 Task: Add Attachment from Google Drive to Card Card0000000059 in Board Board0000000015 in Workspace WS0000000005 in Trello. Add Cover Orange to Card Card0000000059 in Board Board0000000015 in Workspace WS0000000005 in Trello. Add "Add Label …" with "Title" Title0000000059 to Button Button0000000059 to Card Card0000000059 in Board Board0000000015 in Workspace WS0000000005 in Trello. Add Description DS0000000059 to Card Card0000000059 in Board Board0000000015 in Workspace WS0000000005 in Trello. Add Comment CM0000000059 to Card Card0000000059 in Board Board0000000015 in Workspace WS0000000005 in Trello
Action: Mouse moved to (91, 469)
Screenshot: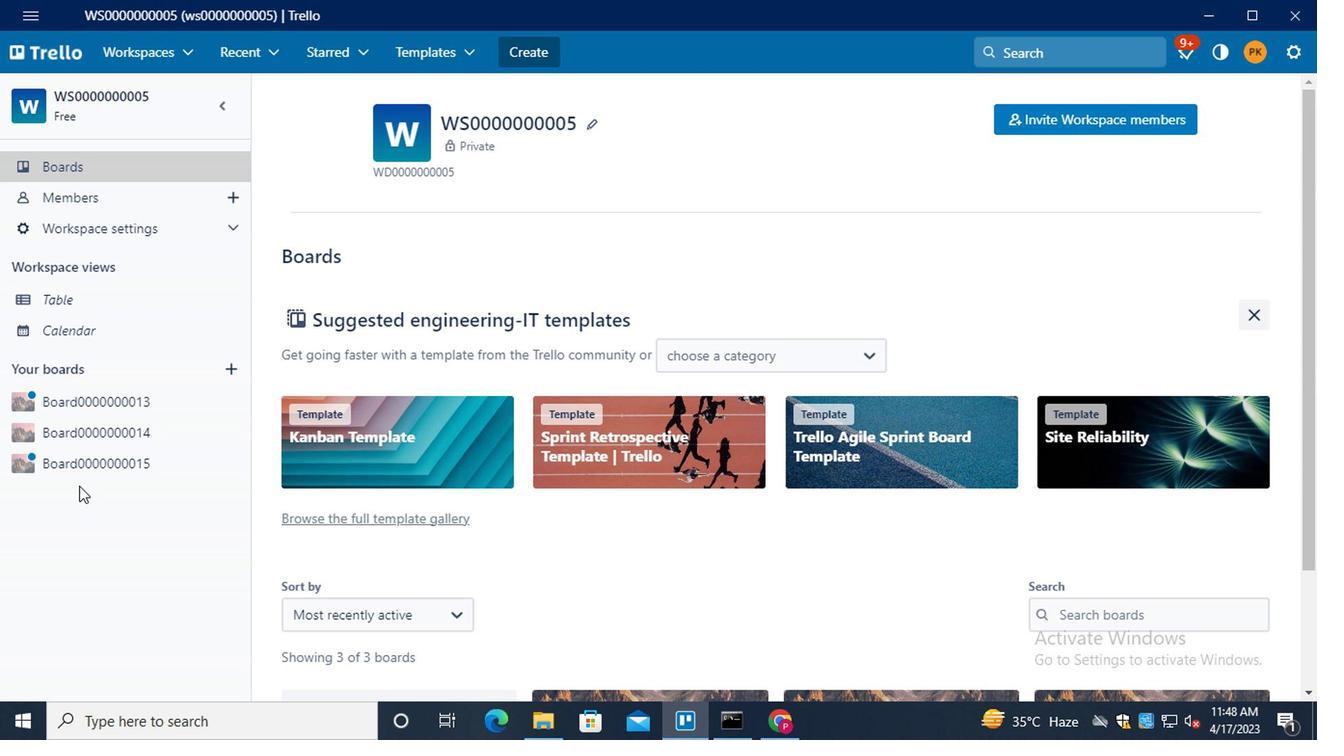 
Action: Mouse pressed left at (91, 469)
Screenshot: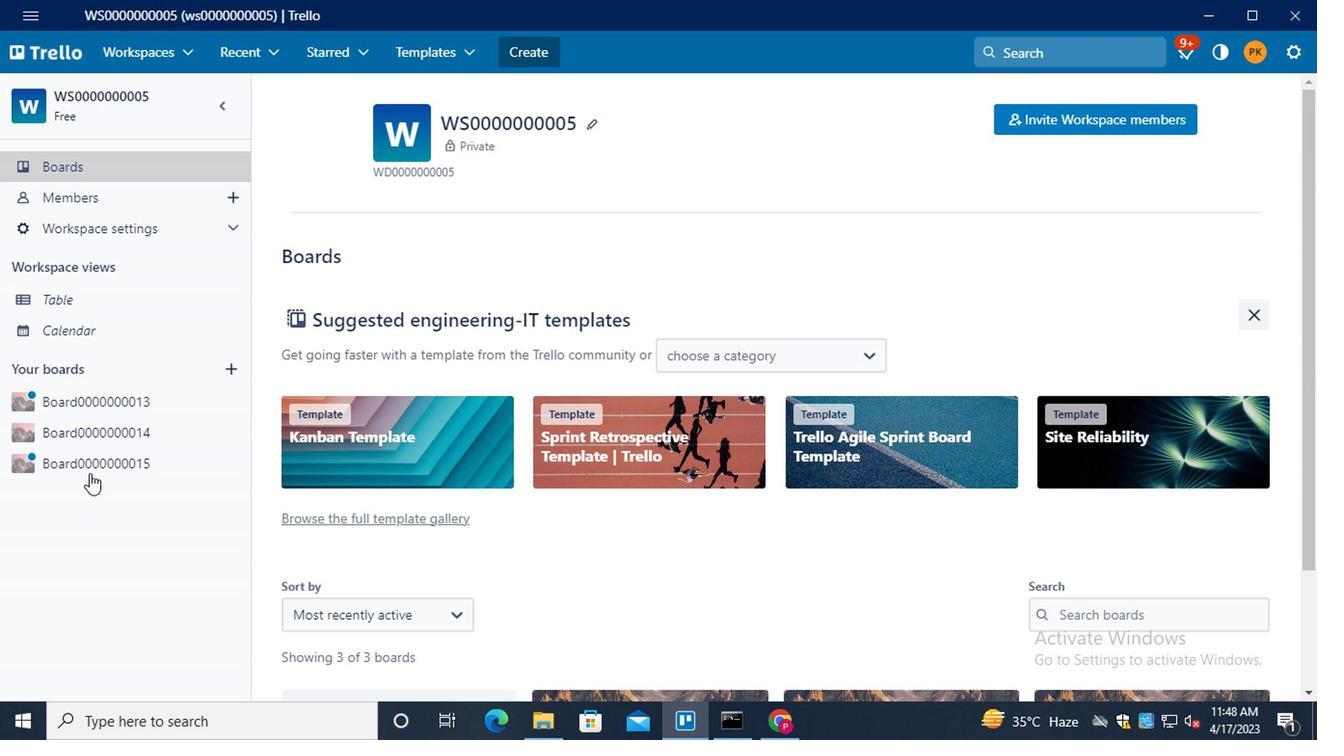 
Action: Mouse moved to (393, 544)
Screenshot: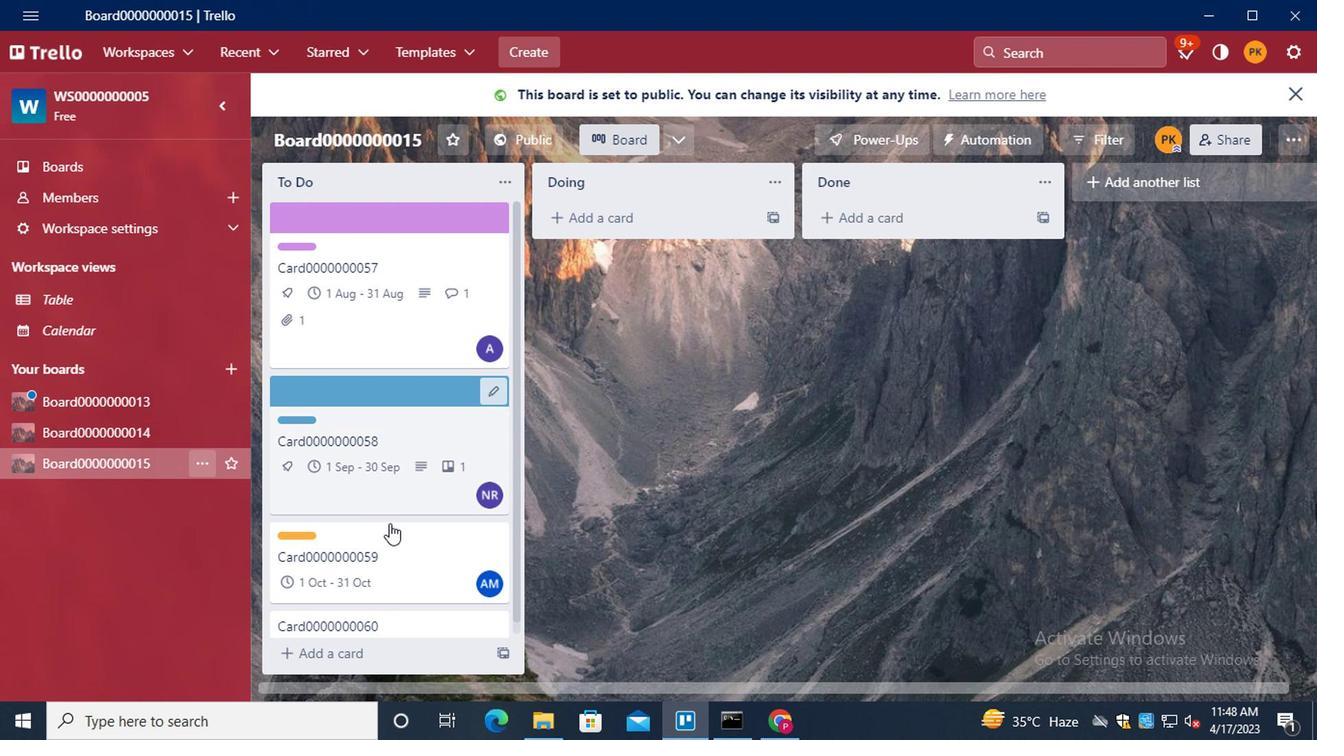 
Action: Mouse pressed left at (393, 544)
Screenshot: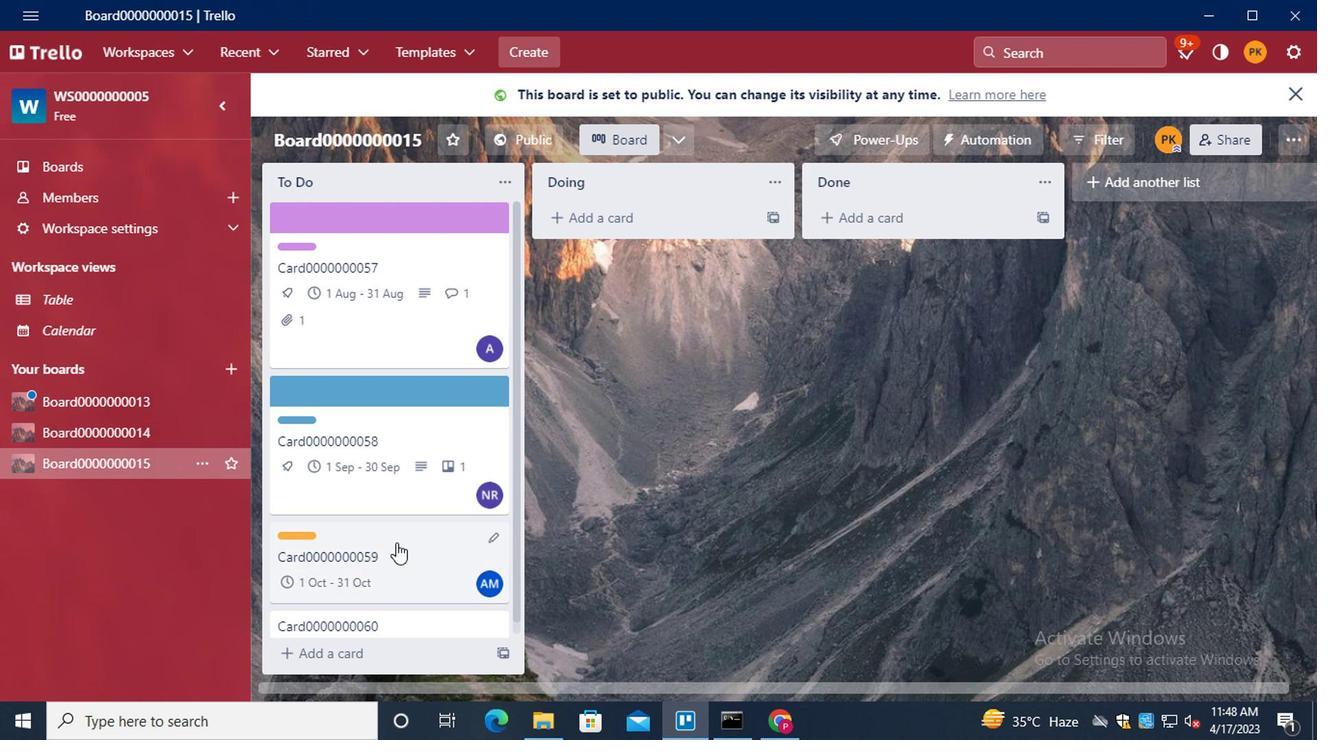 
Action: Mouse moved to (886, 327)
Screenshot: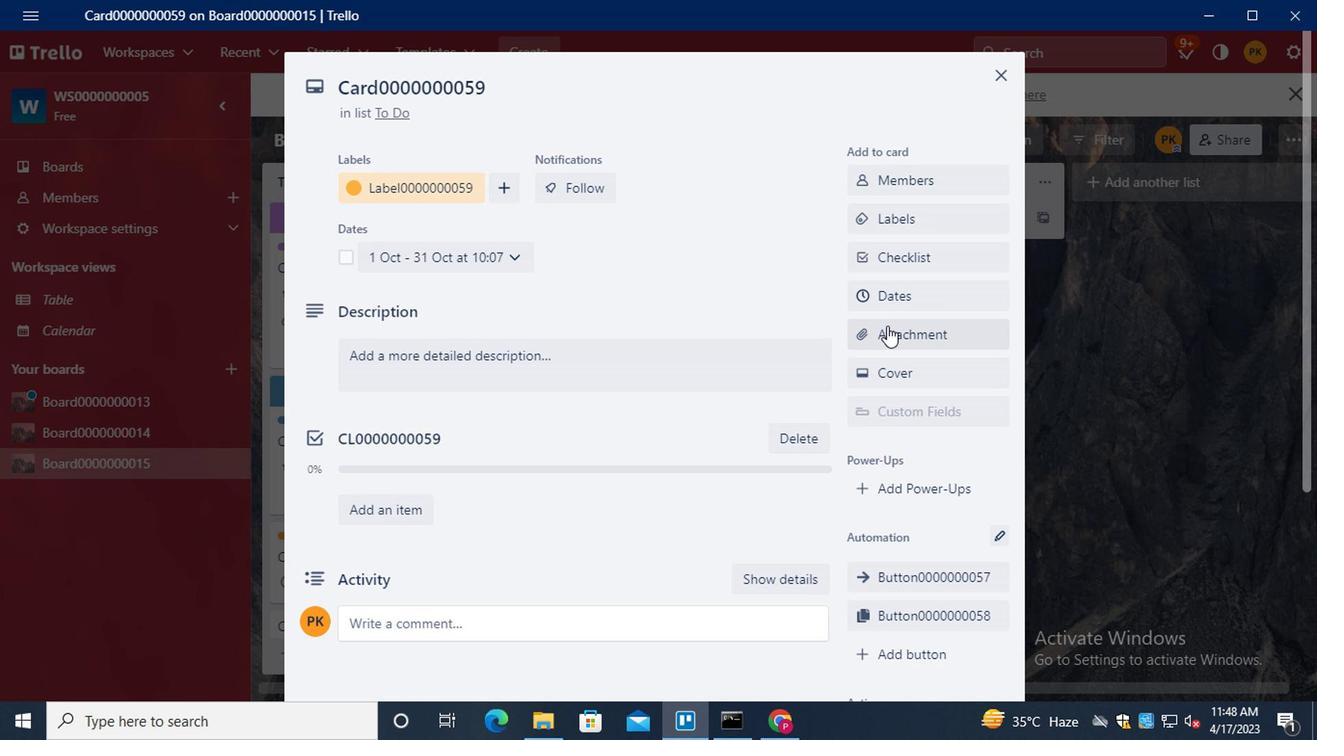 
Action: Mouse pressed left at (886, 327)
Screenshot: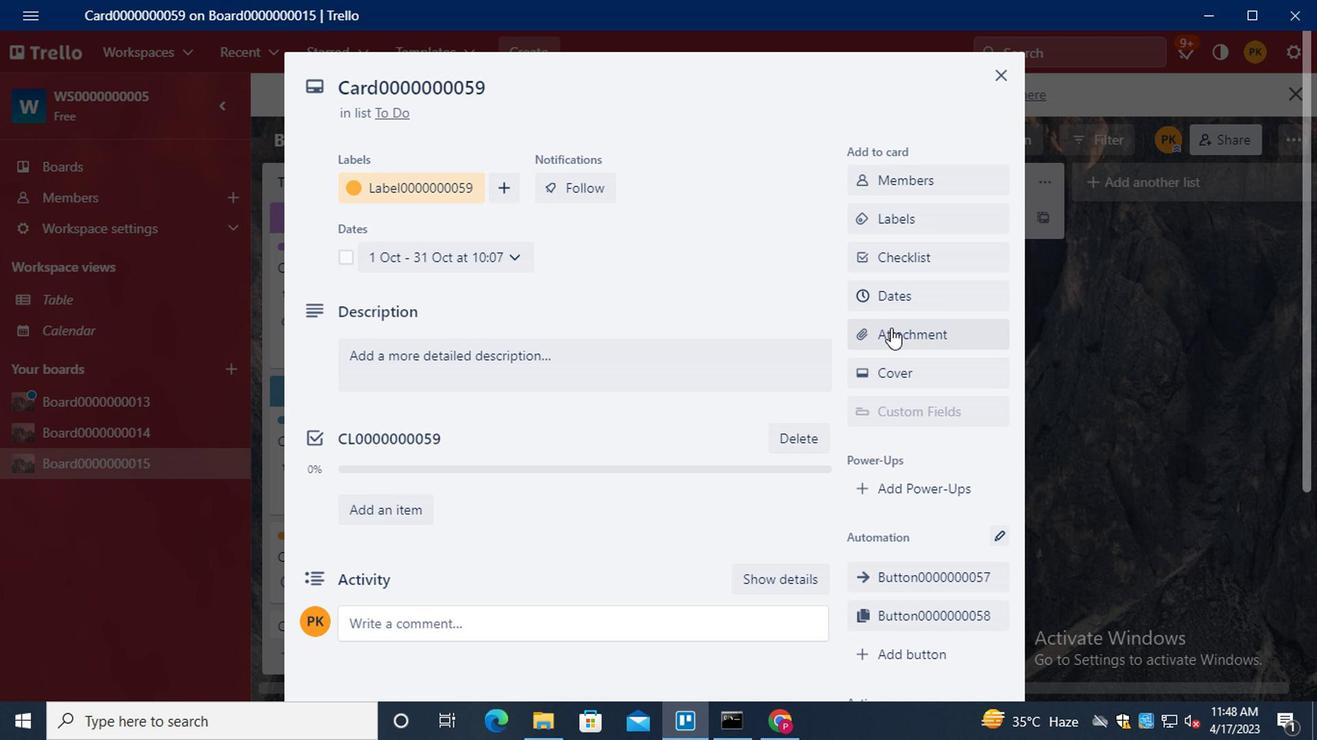 
Action: Mouse moved to (910, 227)
Screenshot: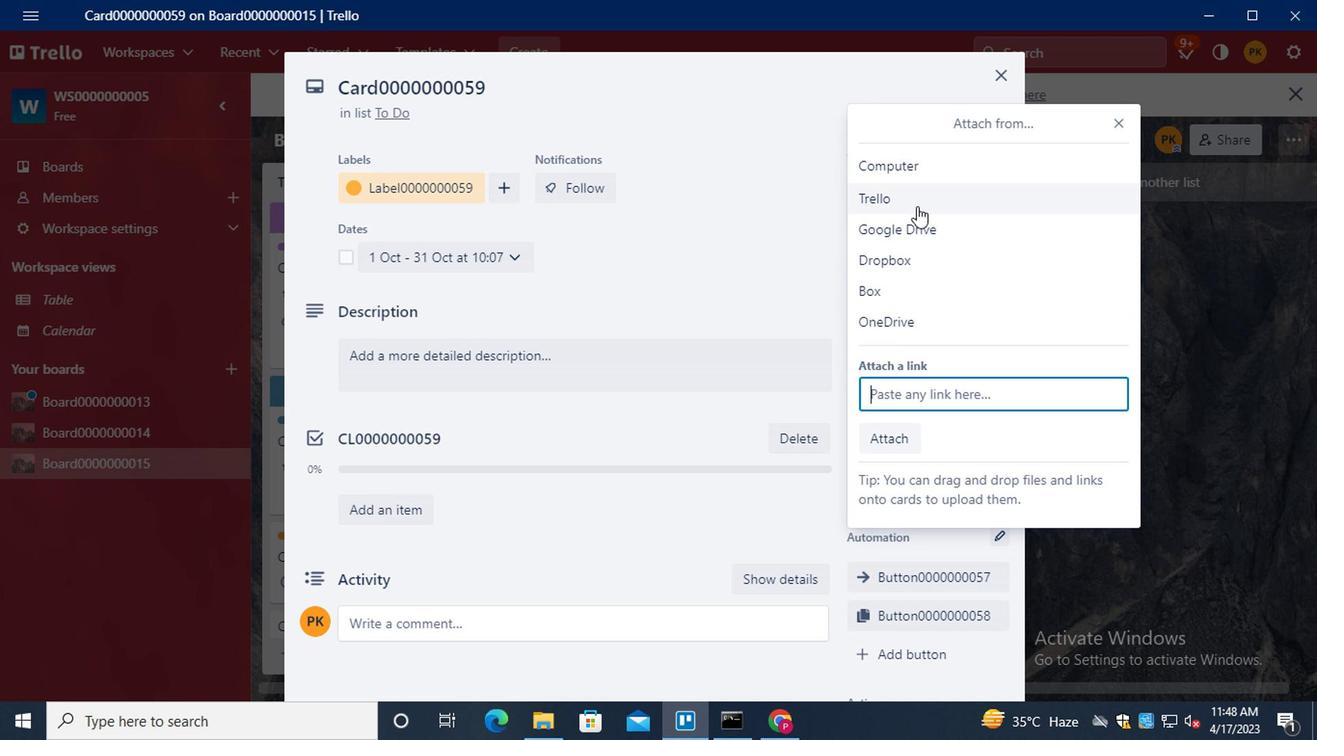 
Action: Mouse pressed left at (910, 227)
Screenshot: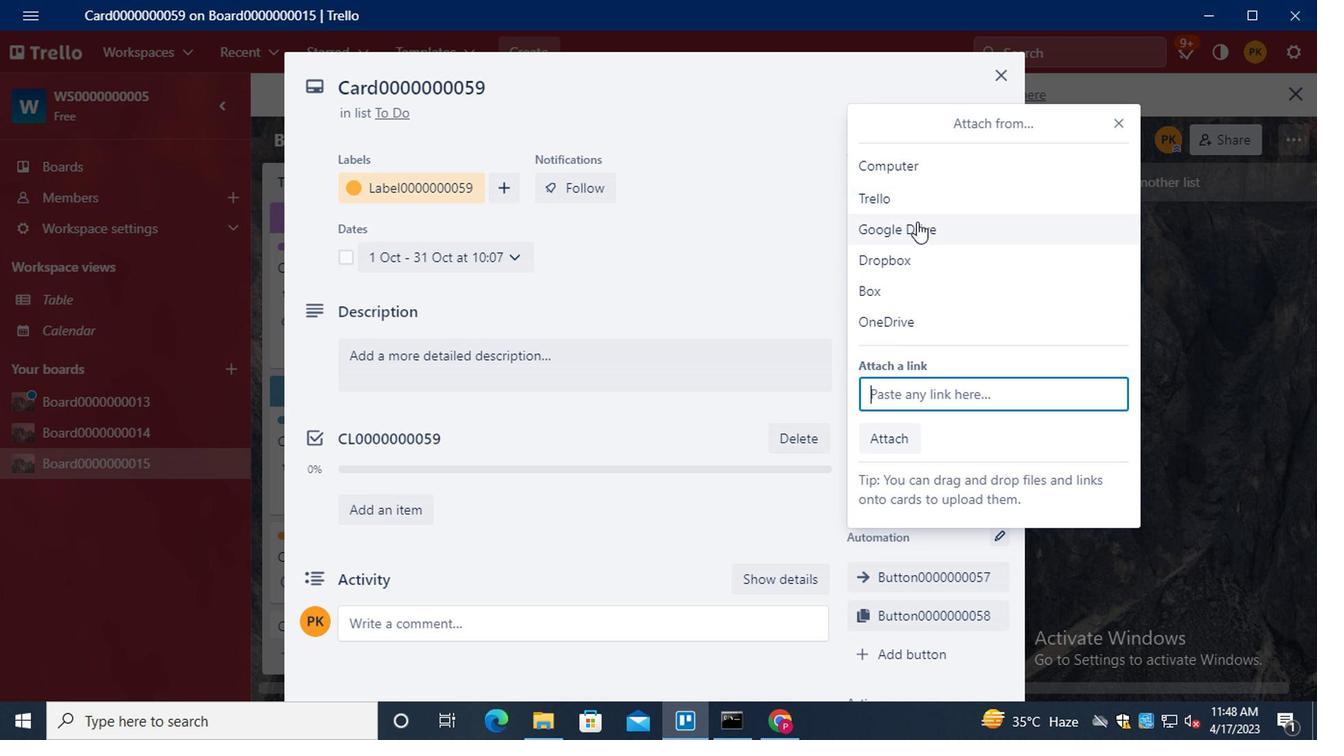 
Action: Mouse moved to (920, 395)
Screenshot: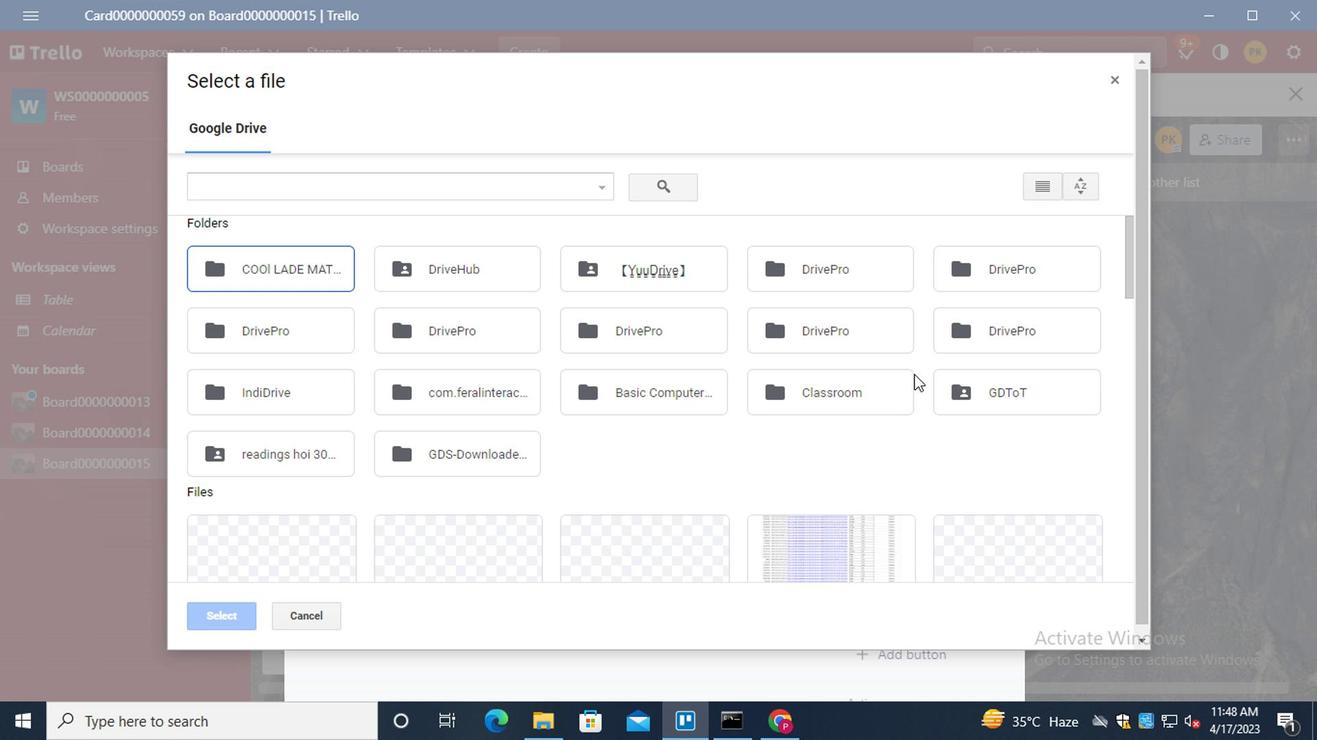 
Action: Mouse scrolled (920, 395) with delta (0, 0)
Screenshot: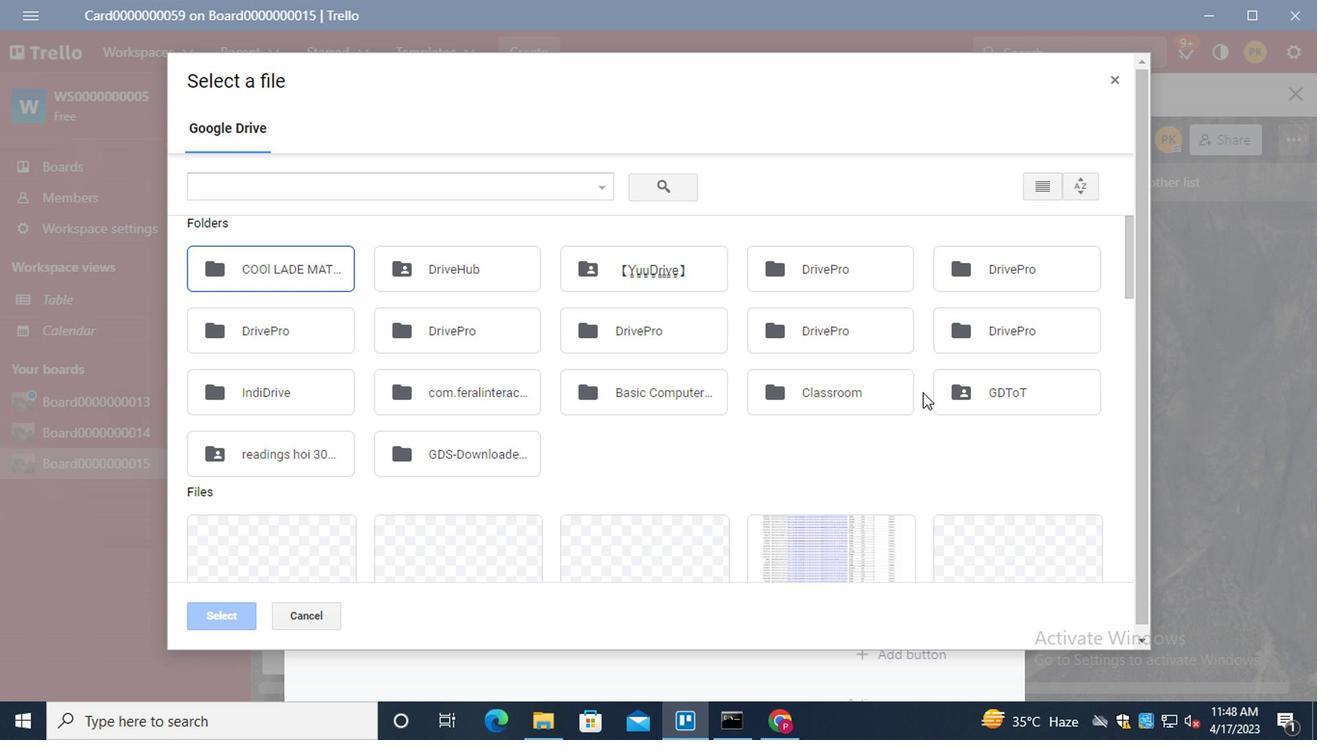 
Action: Mouse scrolled (920, 395) with delta (0, 0)
Screenshot: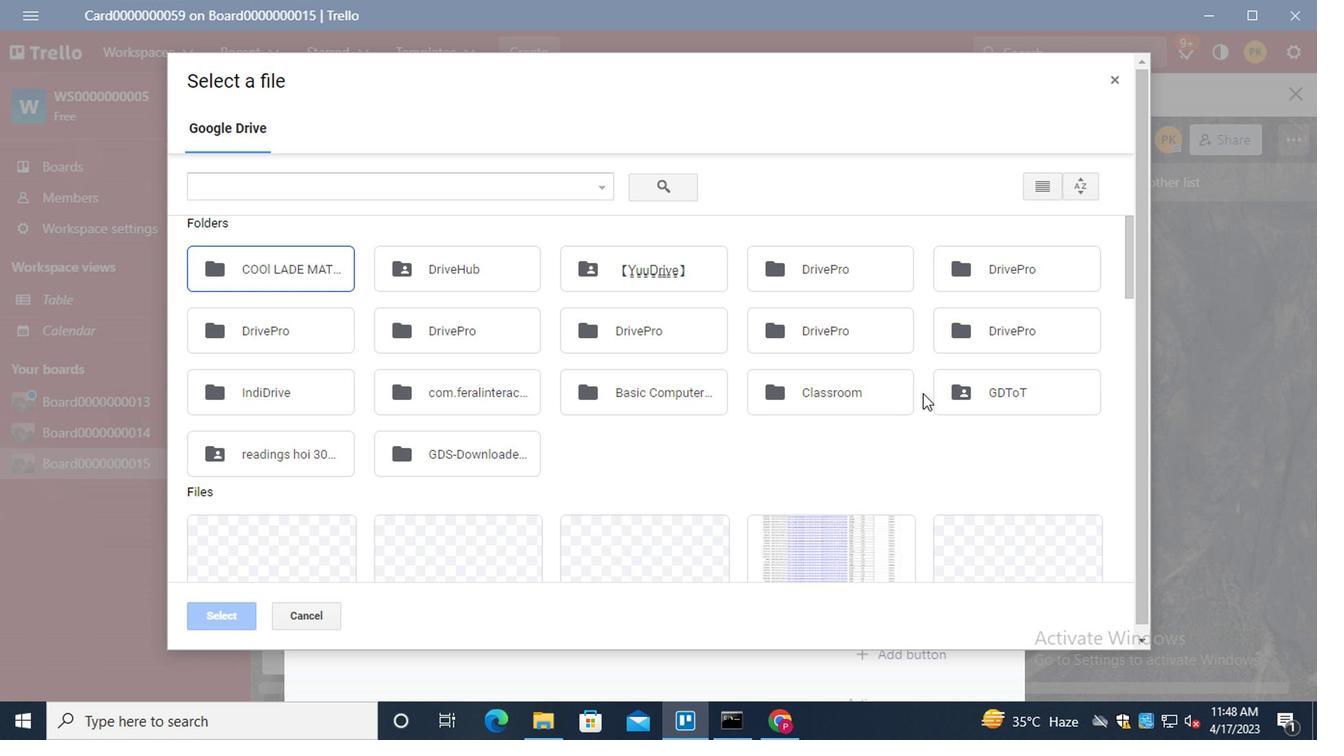 
Action: Mouse moved to (920, 397)
Screenshot: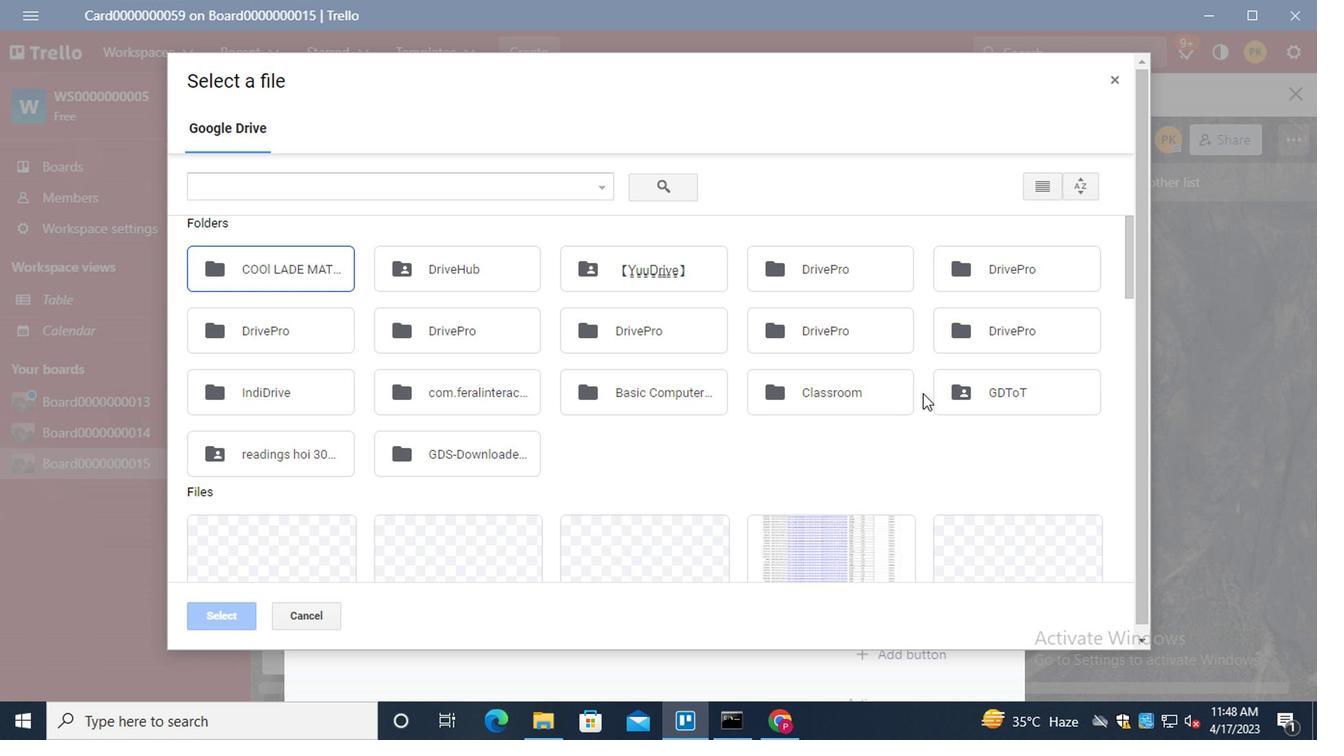 
Action: Mouse scrolled (920, 397) with delta (0, 0)
Screenshot: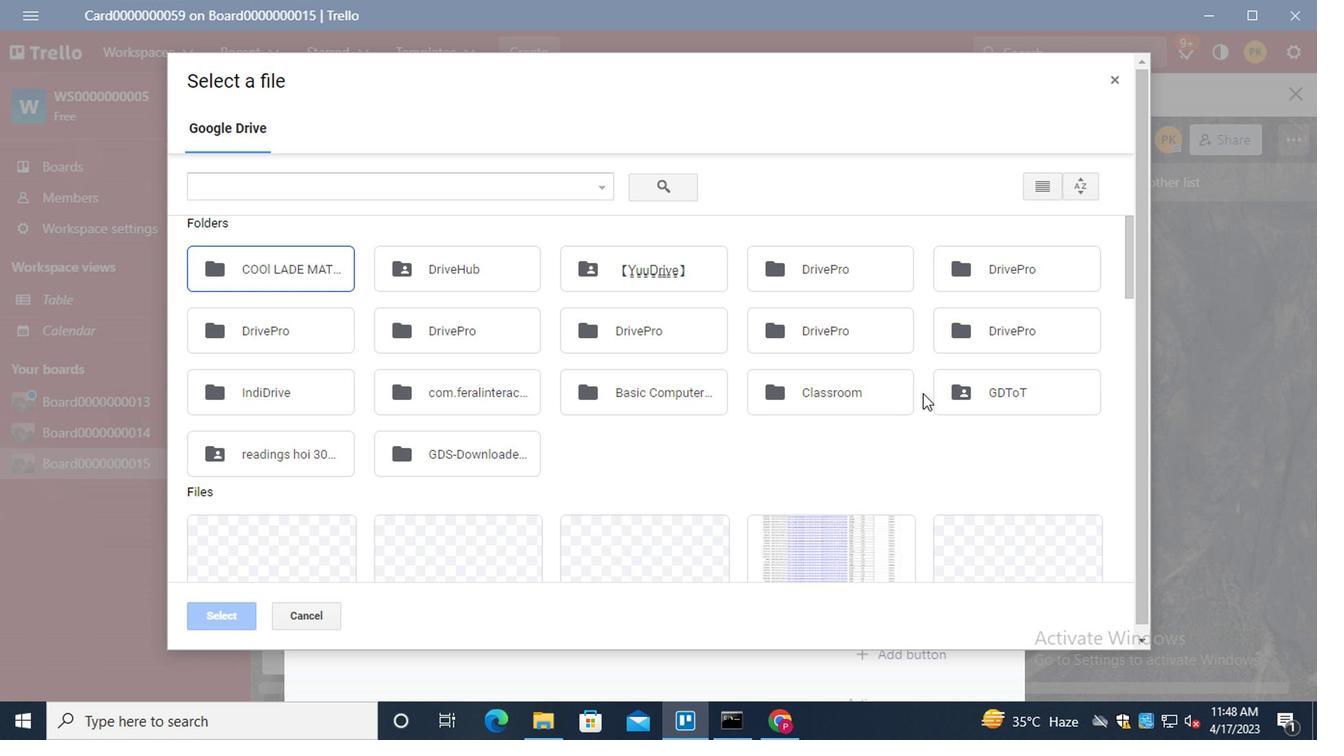 
Action: Mouse moved to (922, 400)
Screenshot: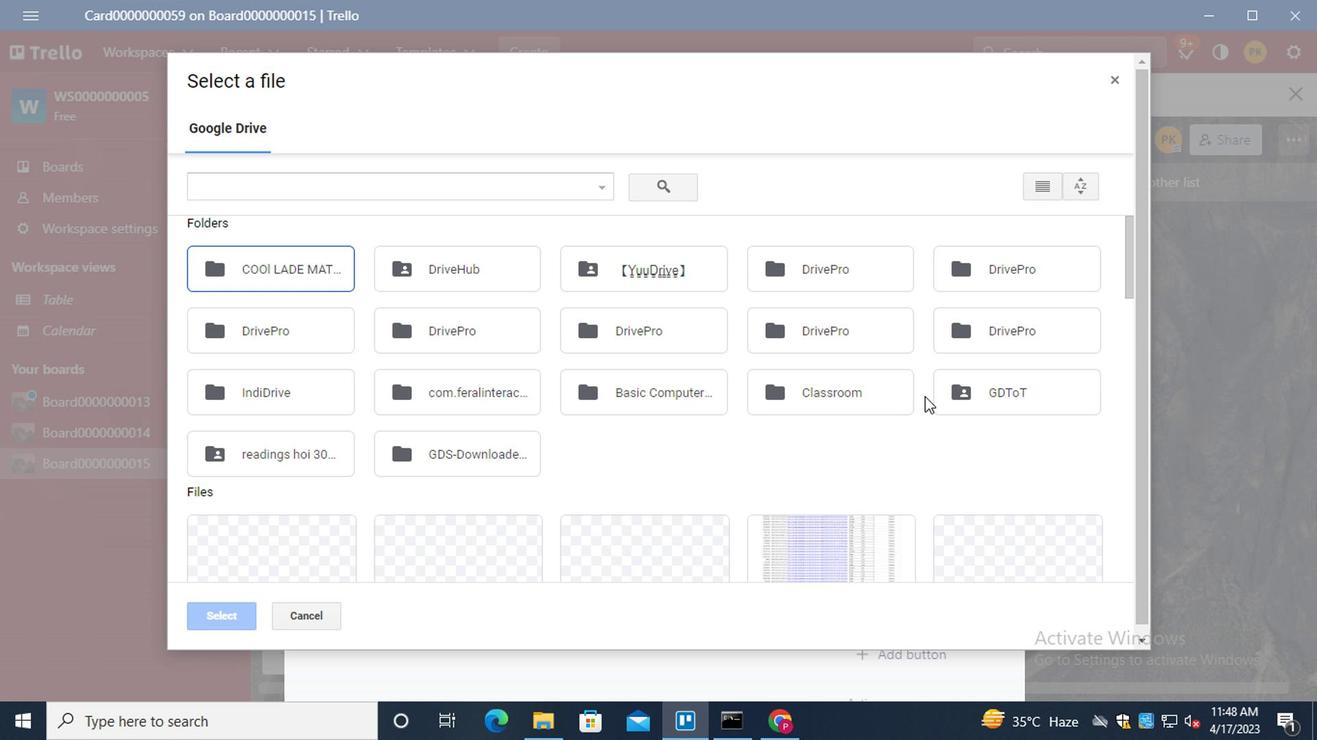 
Action: Mouse scrolled (922, 399) with delta (0, 0)
Screenshot: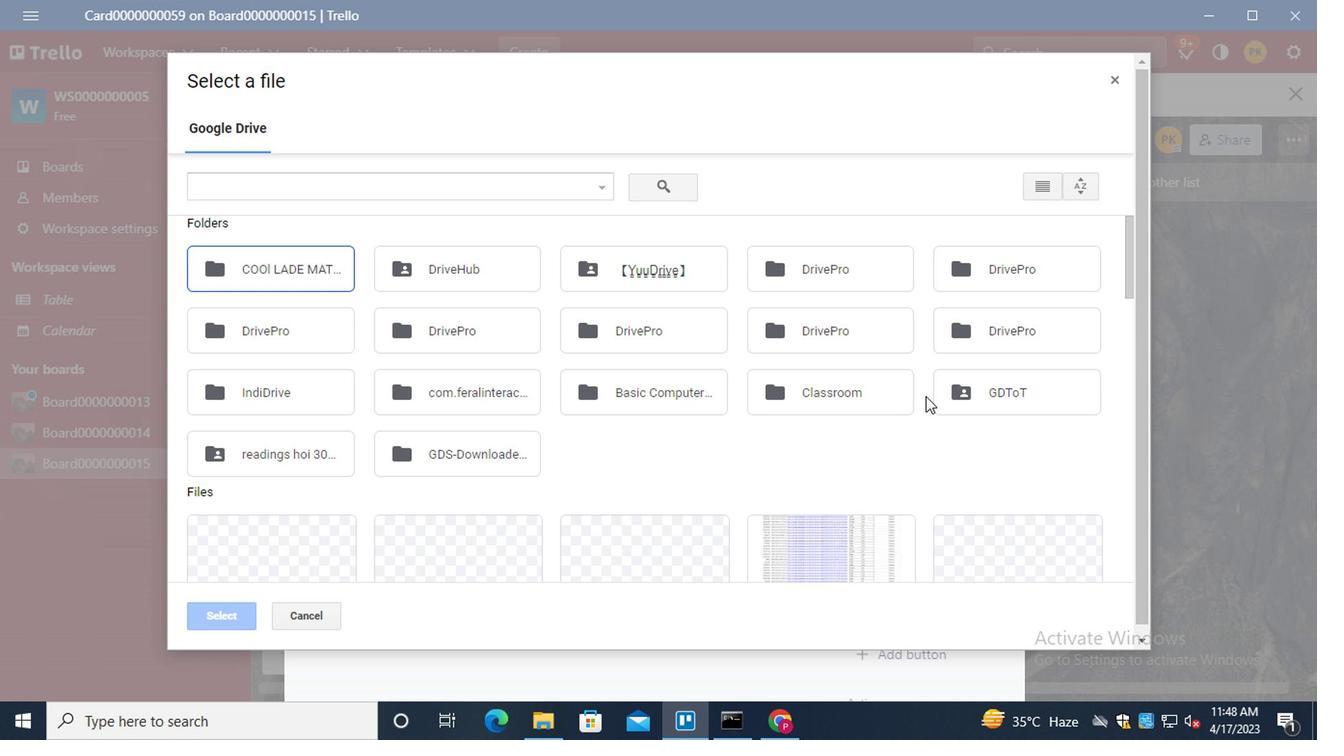 
Action: Mouse moved to (1041, 429)
Screenshot: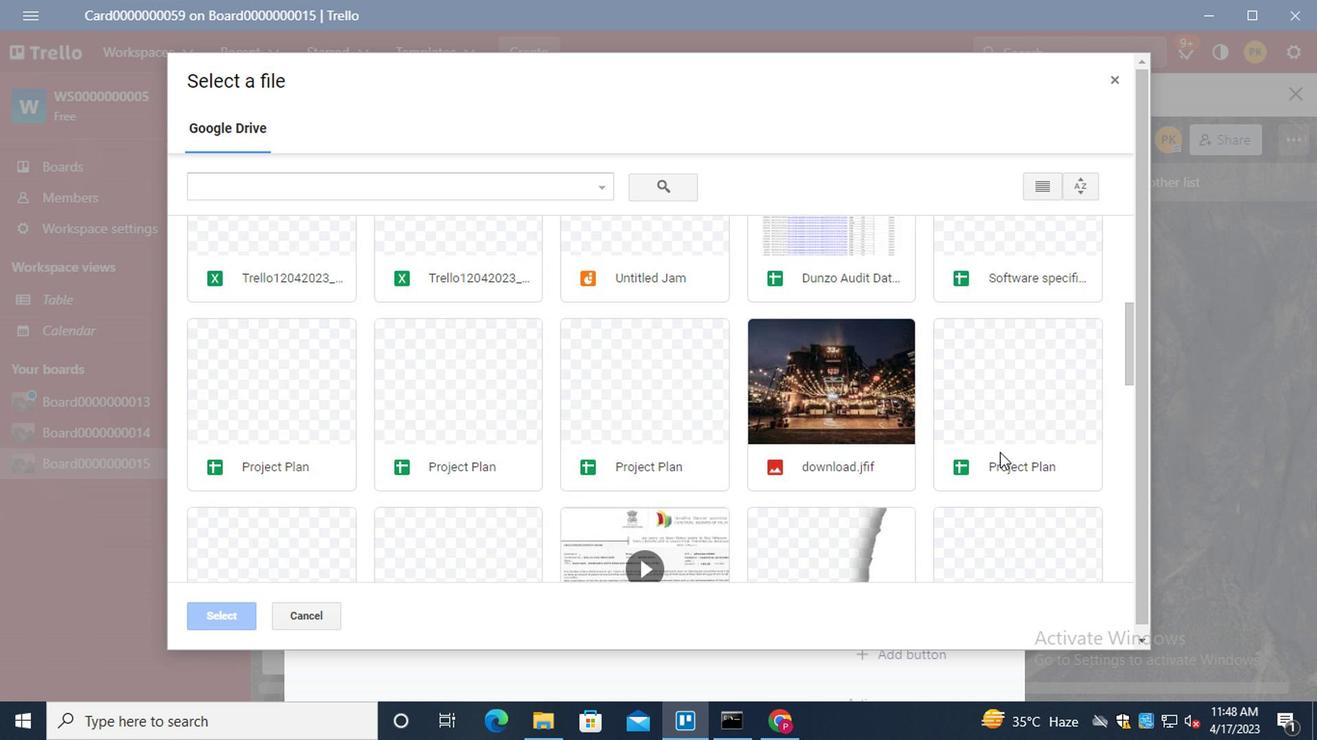 
Action: Mouse pressed left at (1041, 429)
Screenshot: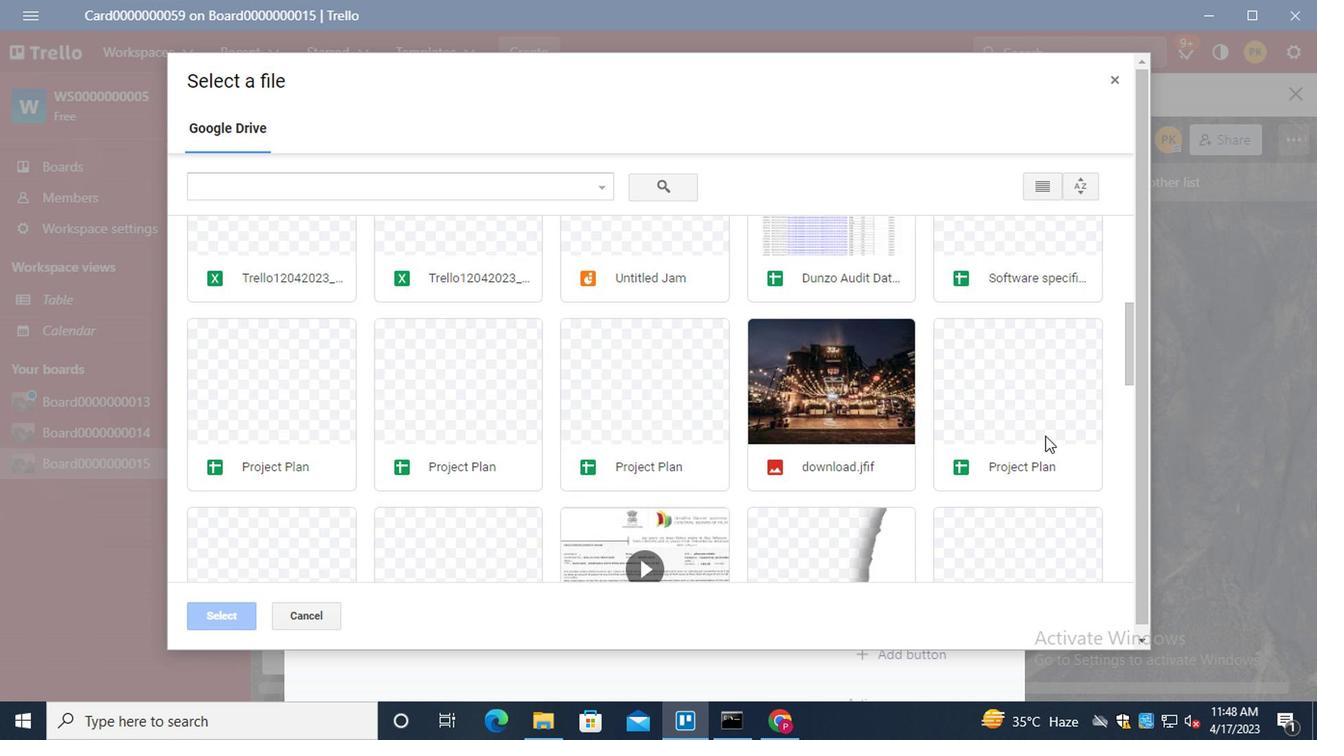 
Action: Mouse moved to (238, 613)
Screenshot: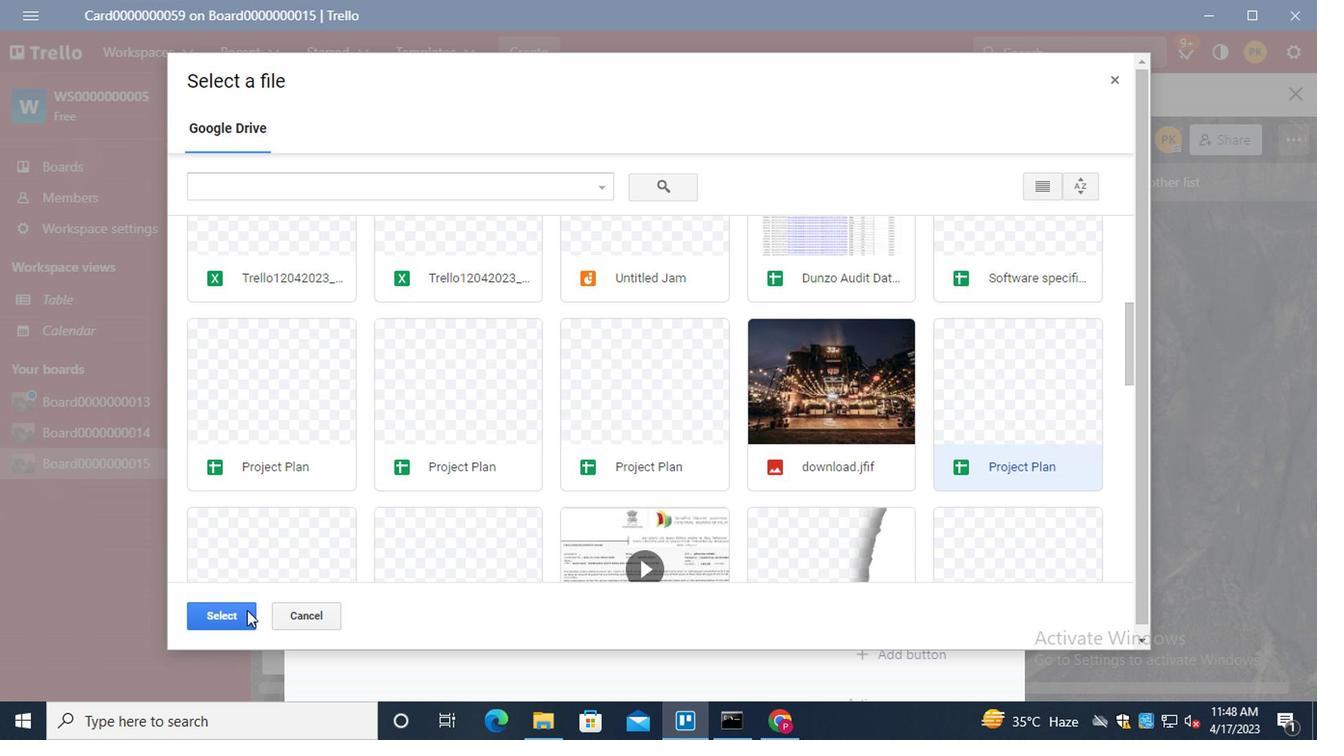 
Action: Mouse pressed left at (238, 613)
Screenshot: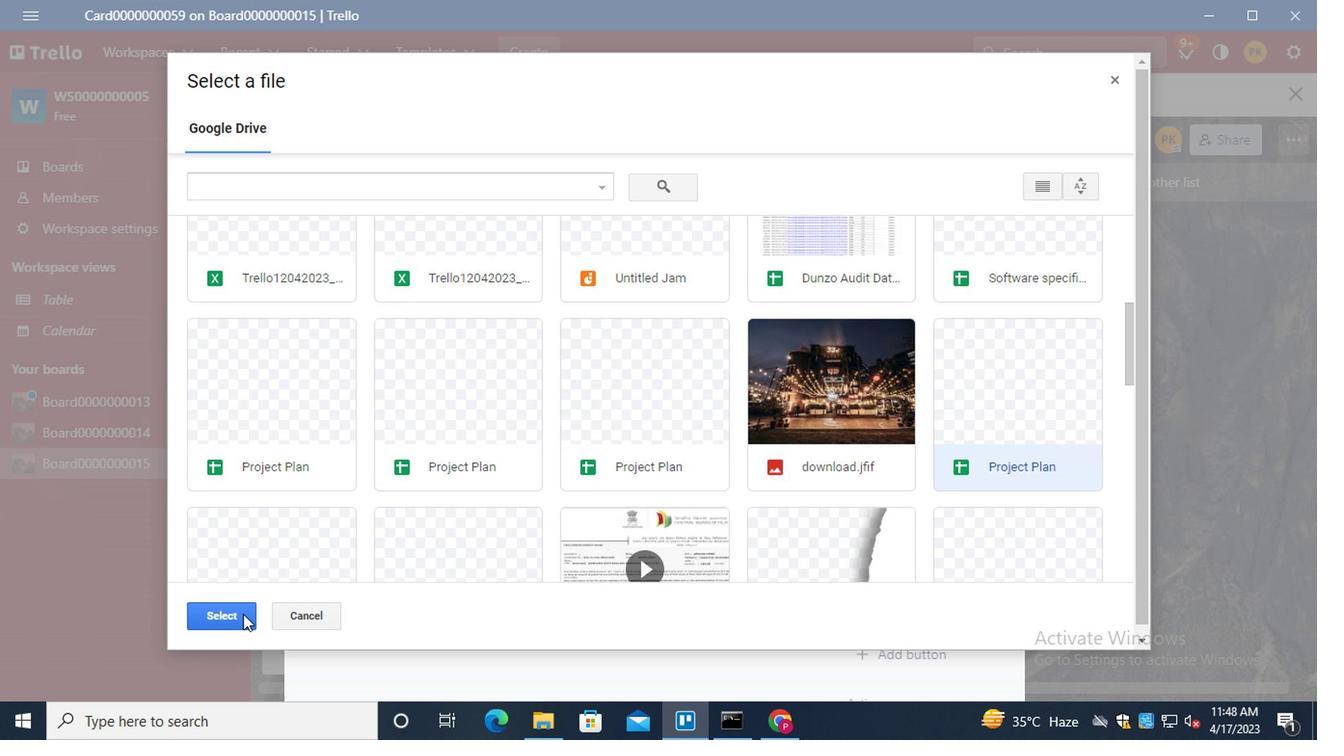 
Action: Mouse moved to (877, 380)
Screenshot: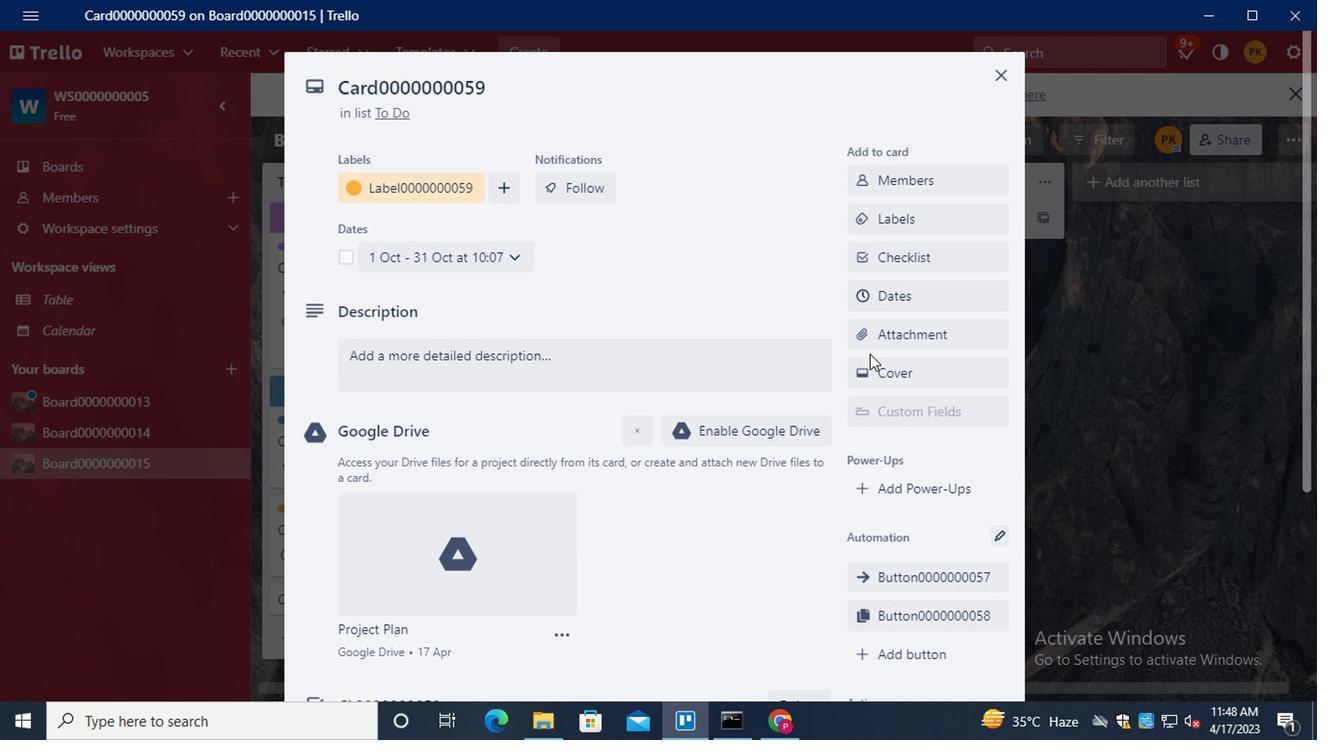 
Action: Mouse pressed left at (877, 380)
Screenshot: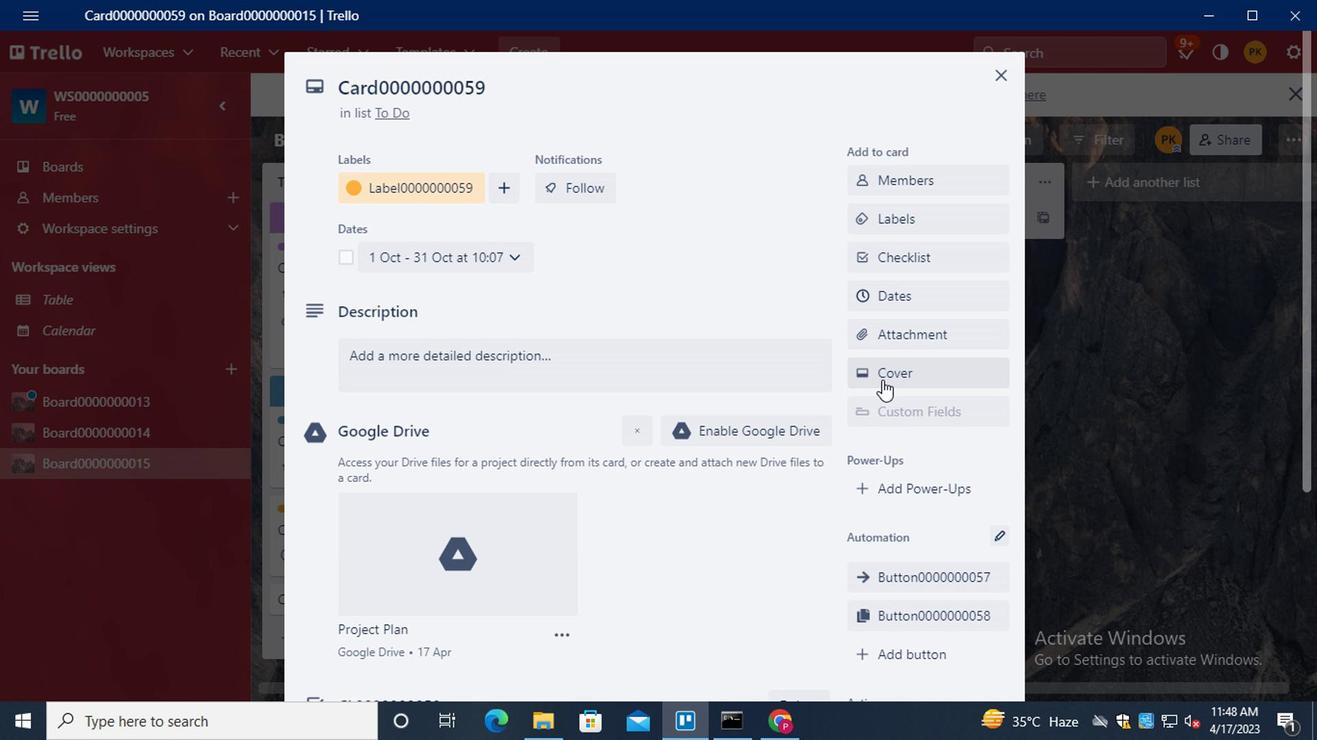 
Action: Mouse moved to (996, 313)
Screenshot: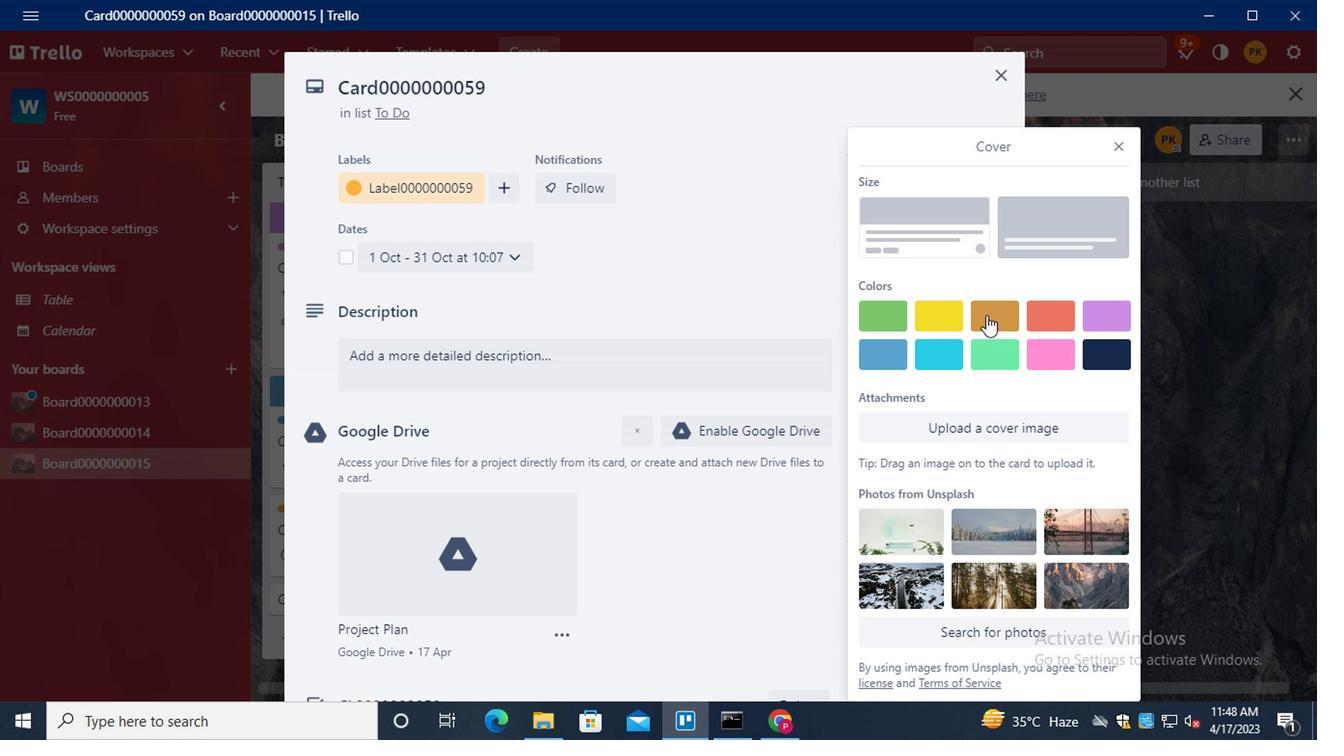 
Action: Mouse pressed left at (996, 313)
Screenshot: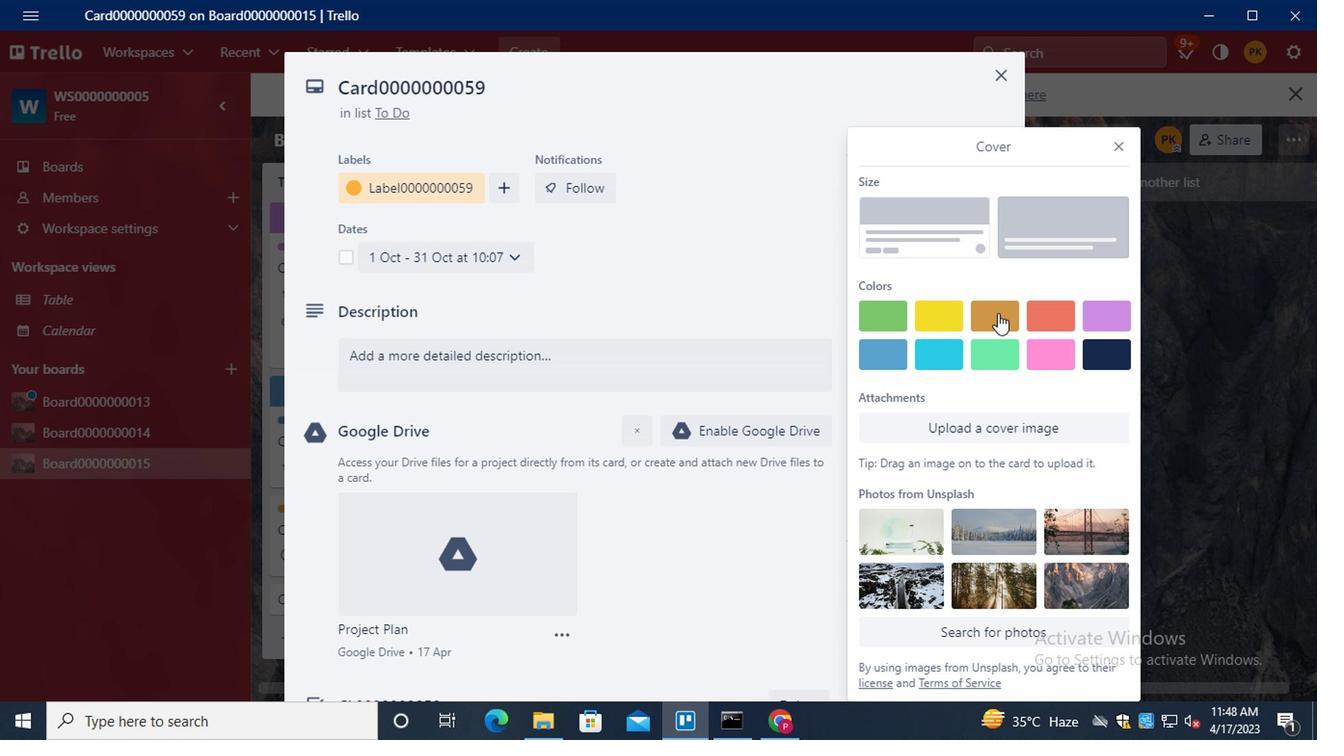 
Action: Mouse moved to (1113, 116)
Screenshot: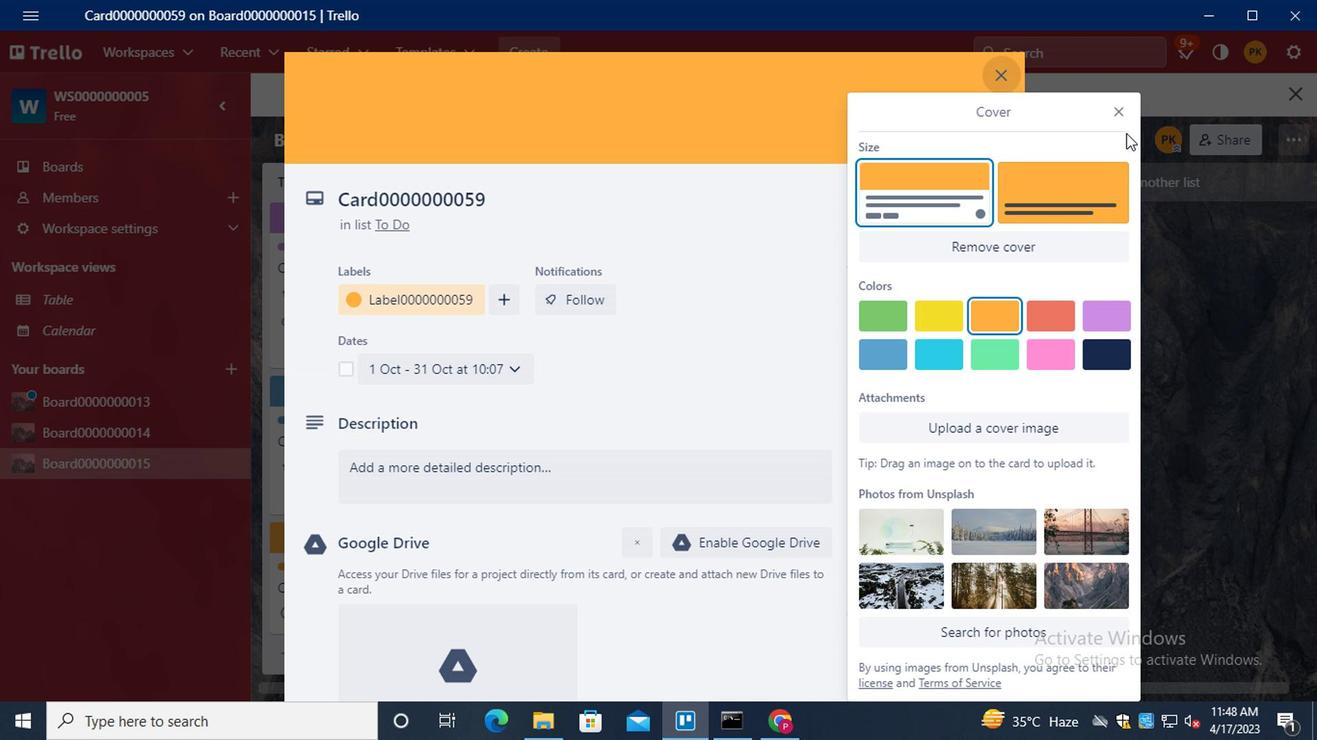 
Action: Mouse pressed left at (1113, 116)
Screenshot: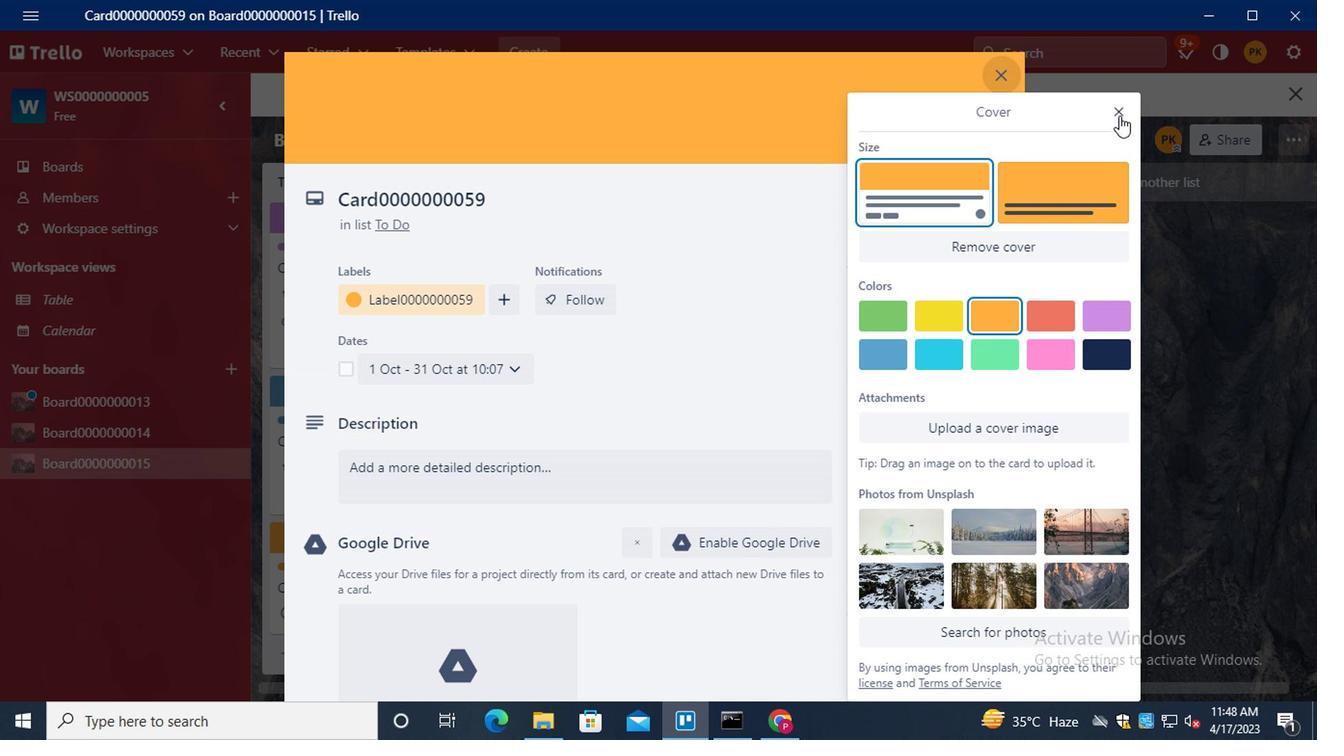 
Action: Mouse moved to (915, 409)
Screenshot: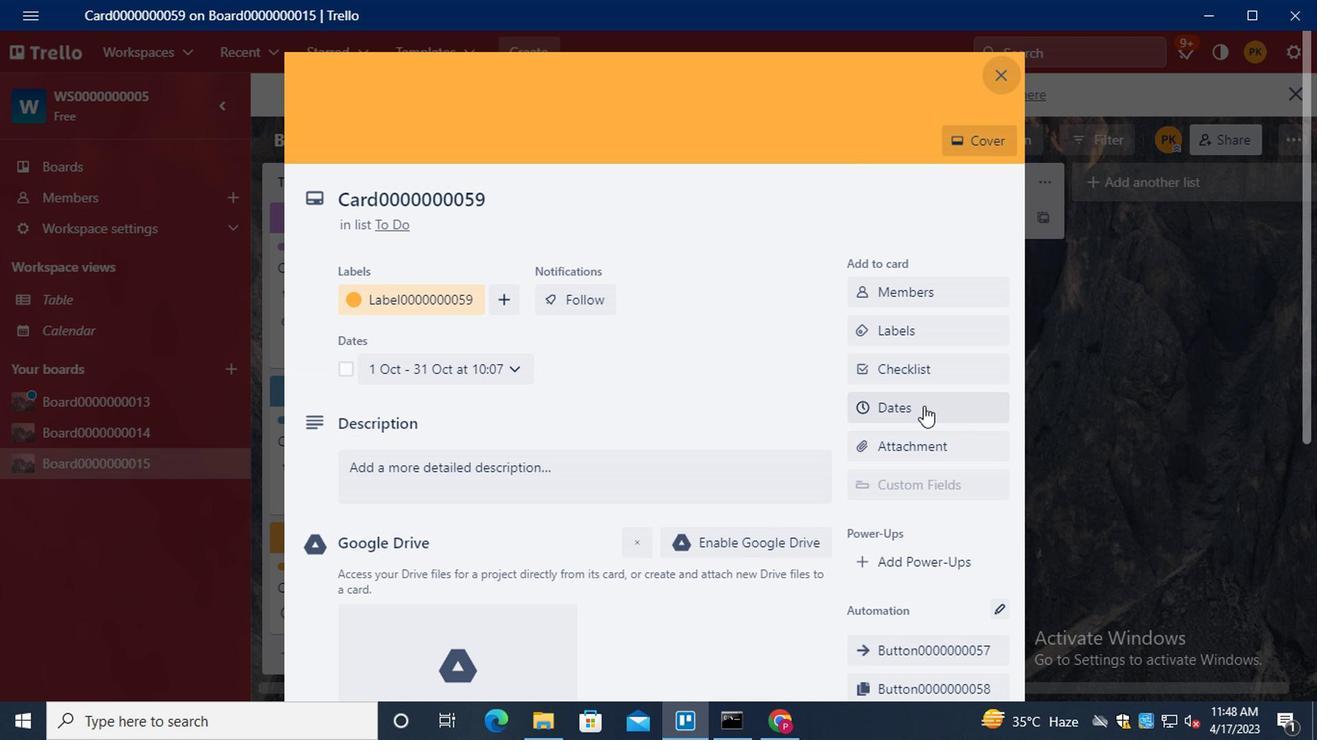 
Action: Mouse scrolled (915, 408) with delta (0, 0)
Screenshot: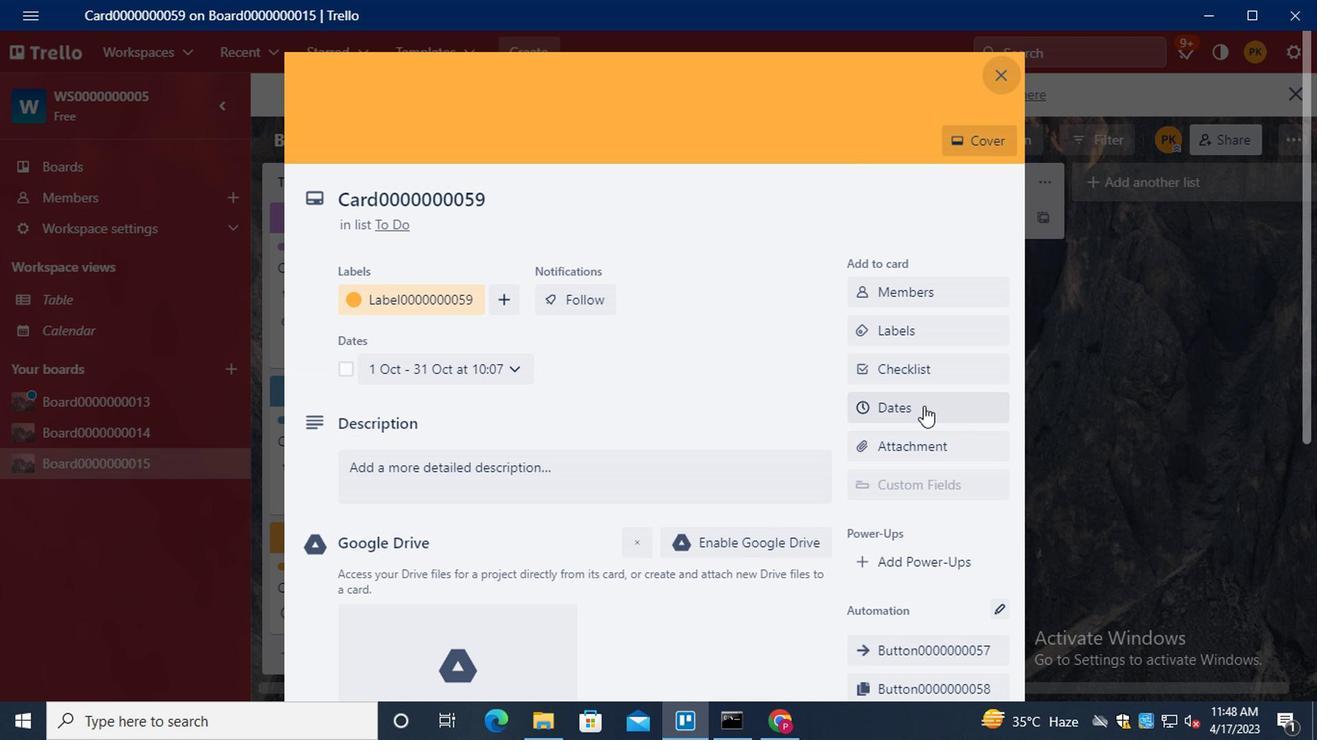 
Action: Mouse moved to (912, 413)
Screenshot: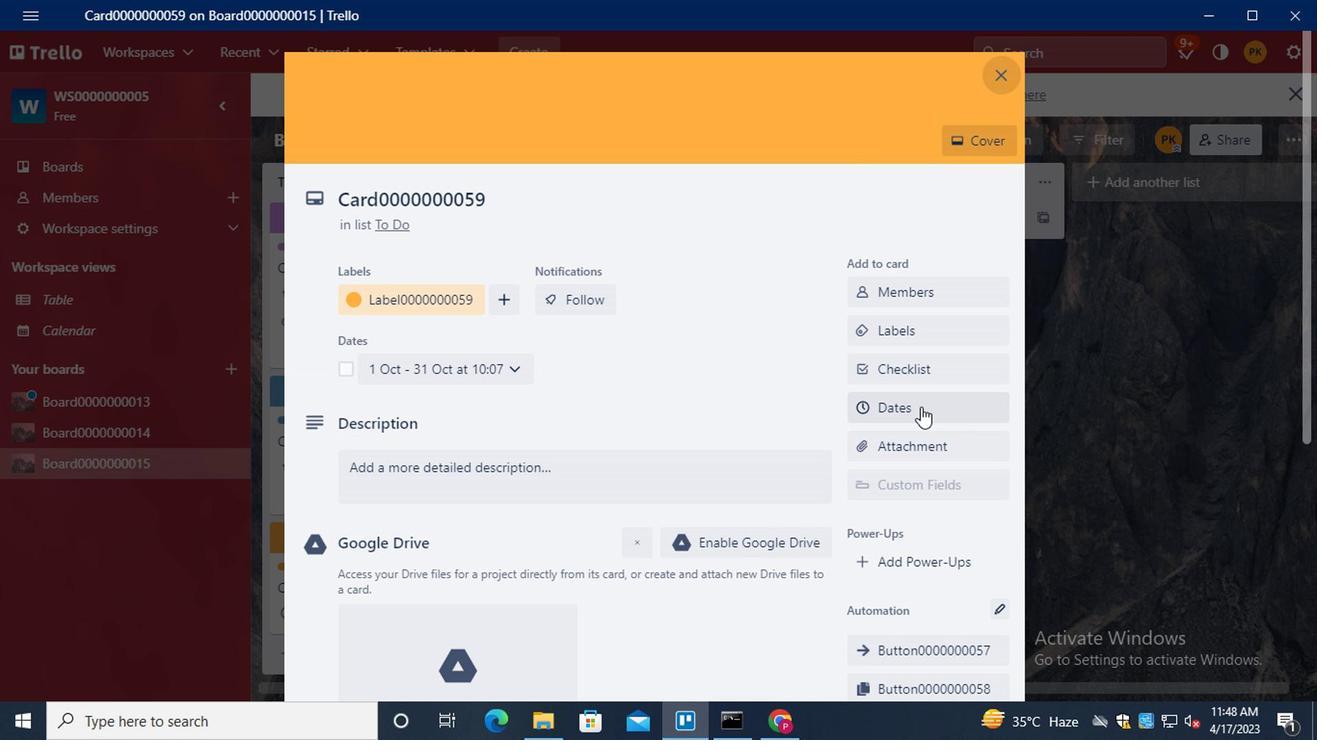 
Action: Mouse scrolled (912, 412) with delta (0, -1)
Screenshot: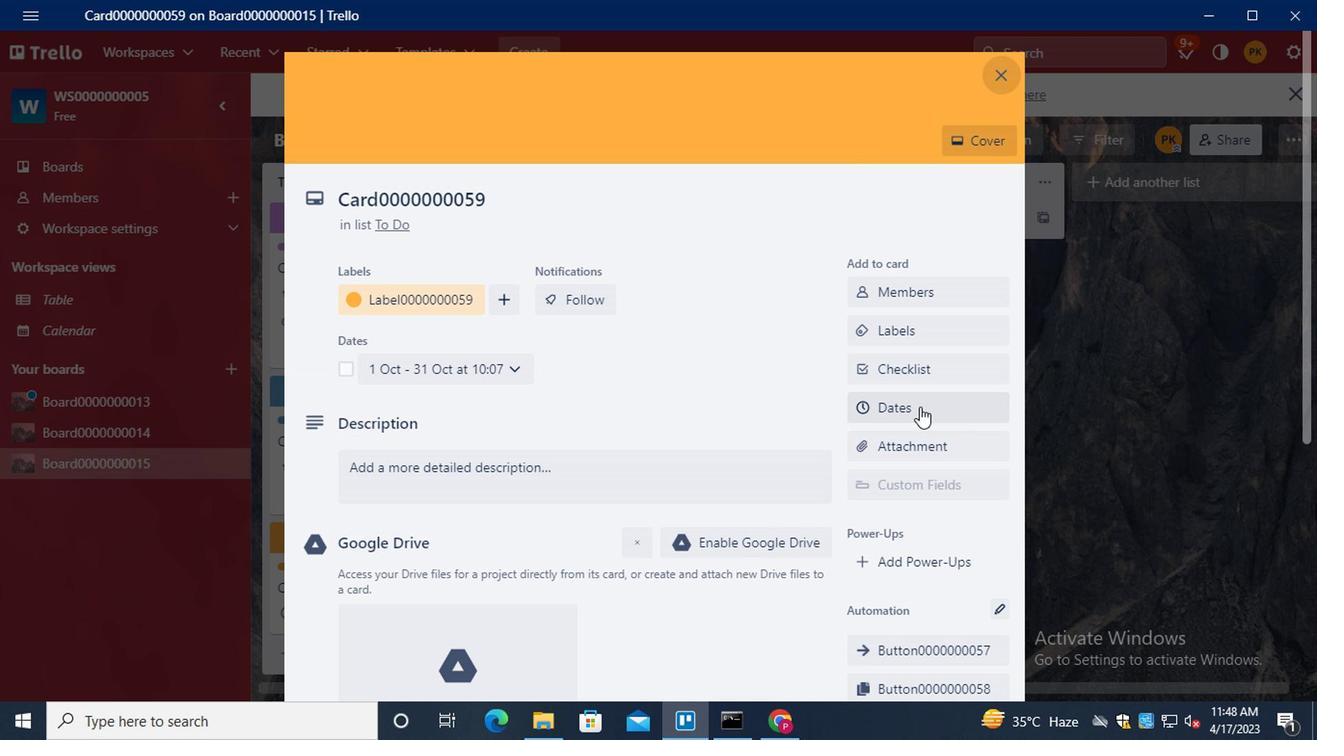 
Action: Mouse moved to (895, 541)
Screenshot: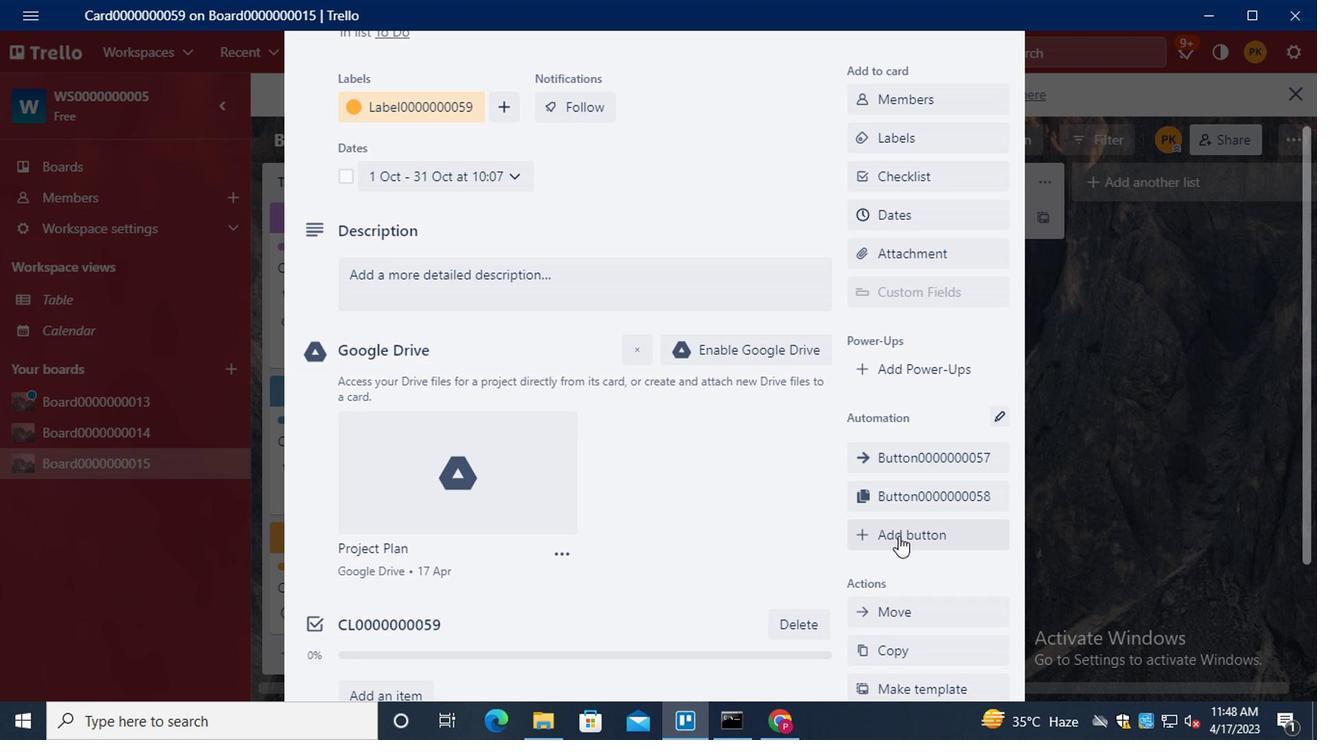 
Action: Mouse pressed left at (895, 541)
Screenshot: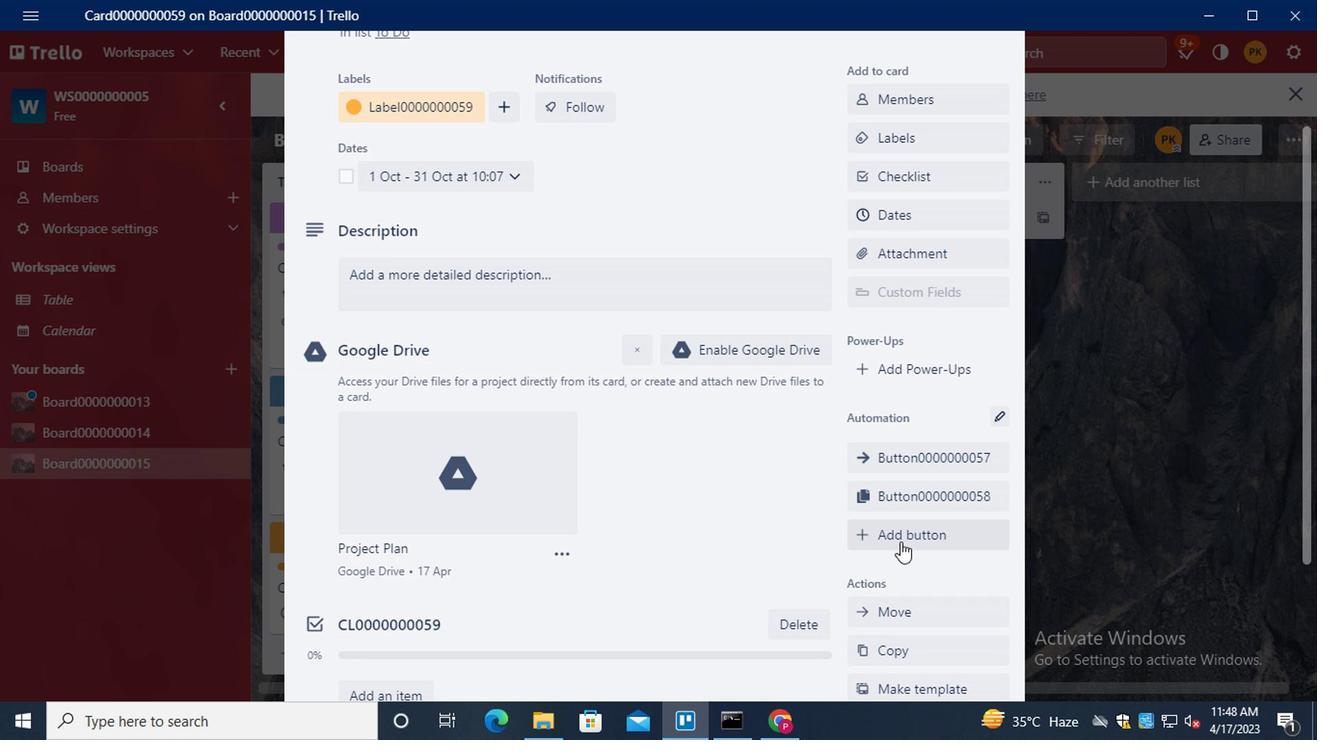 
Action: Mouse moved to (963, 265)
Screenshot: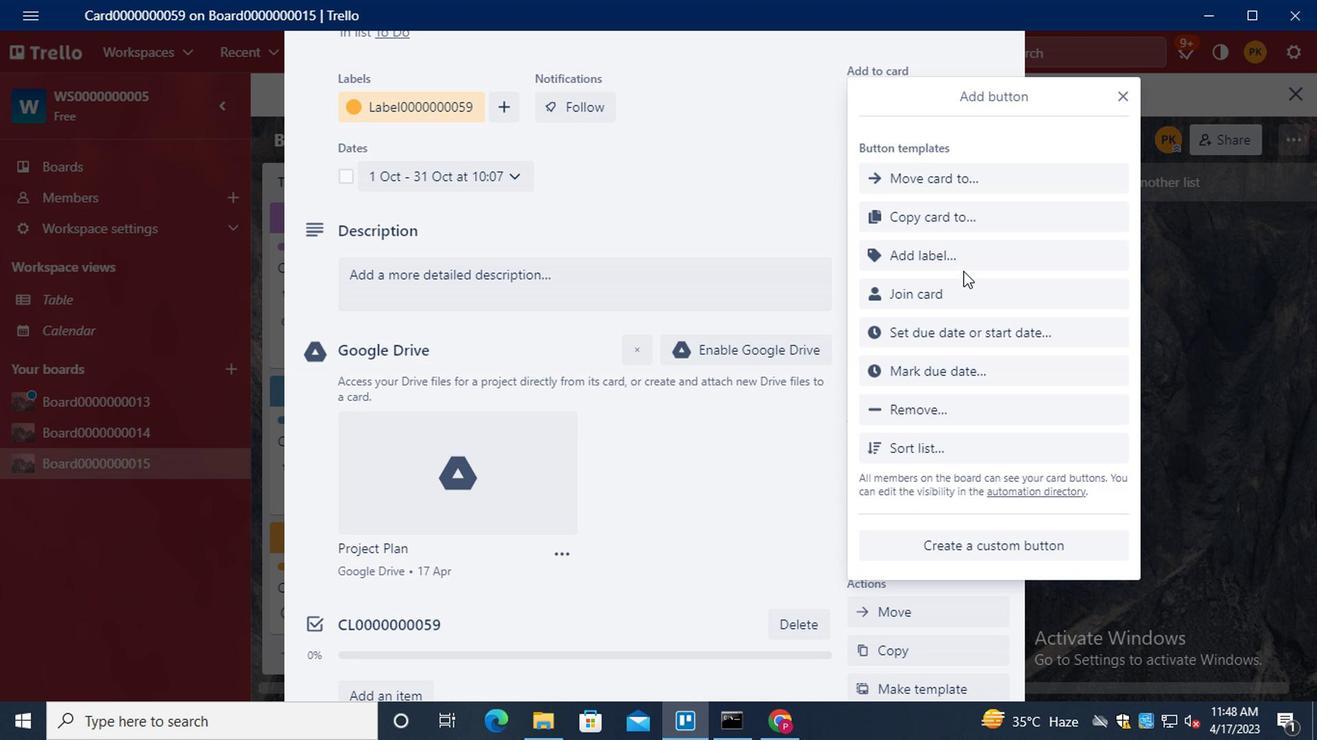 
Action: Mouse pressed left at (963, 265)
Screenshot: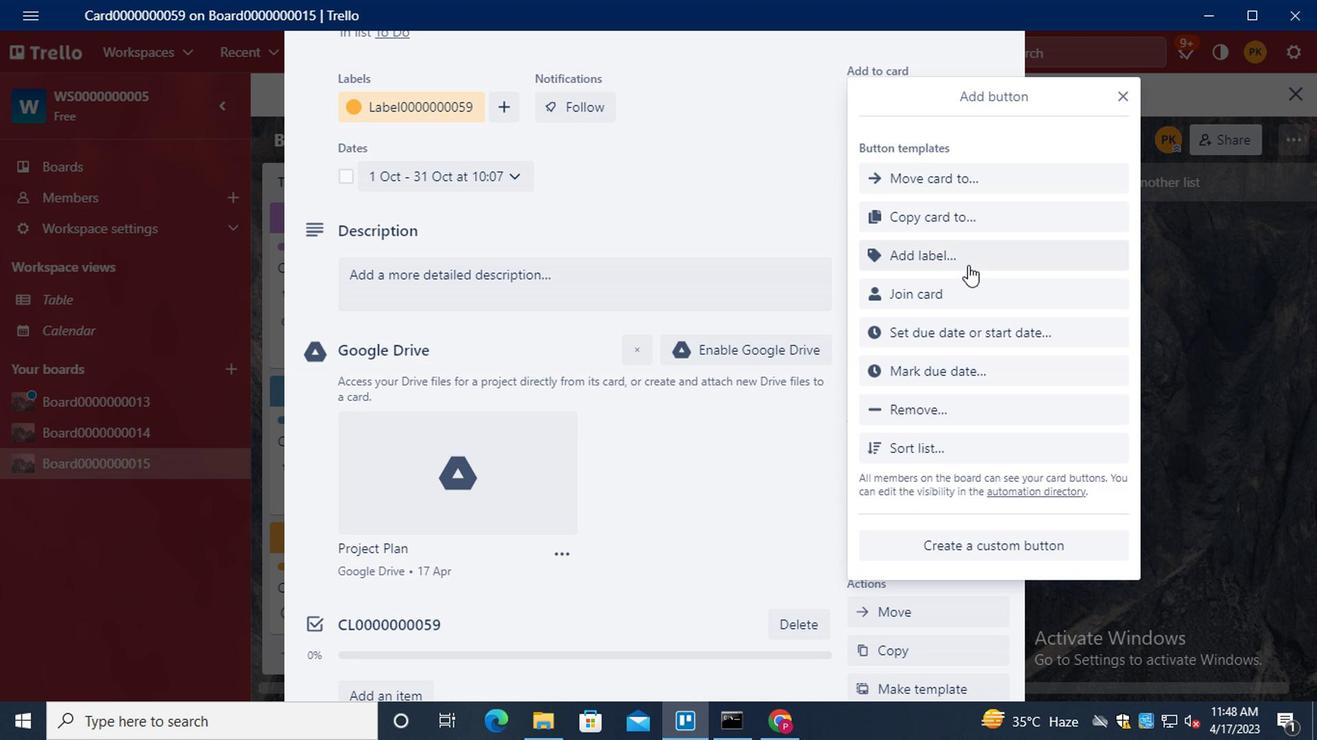 
Action: Key pressed <Key.shift>TITLE0000000059
Screenshot: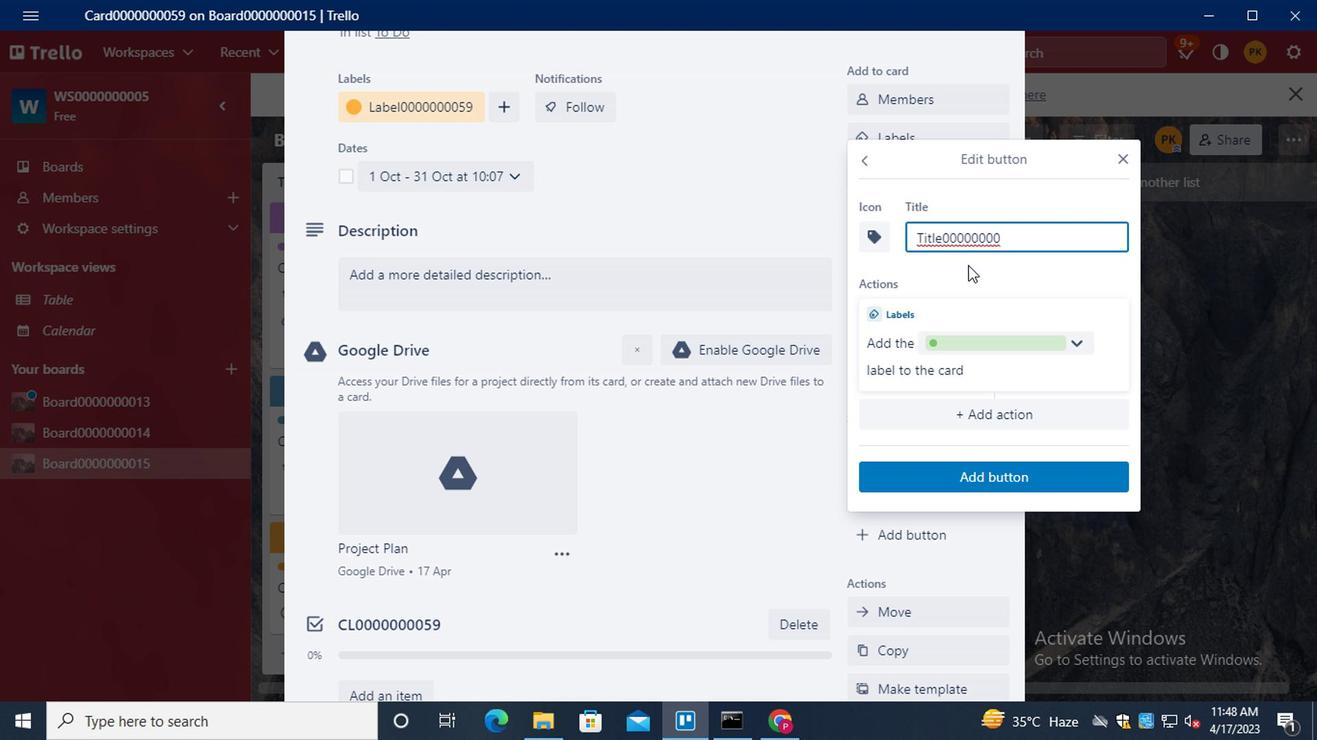 
Action: Mouse moved to (993, 474)
Screenshot: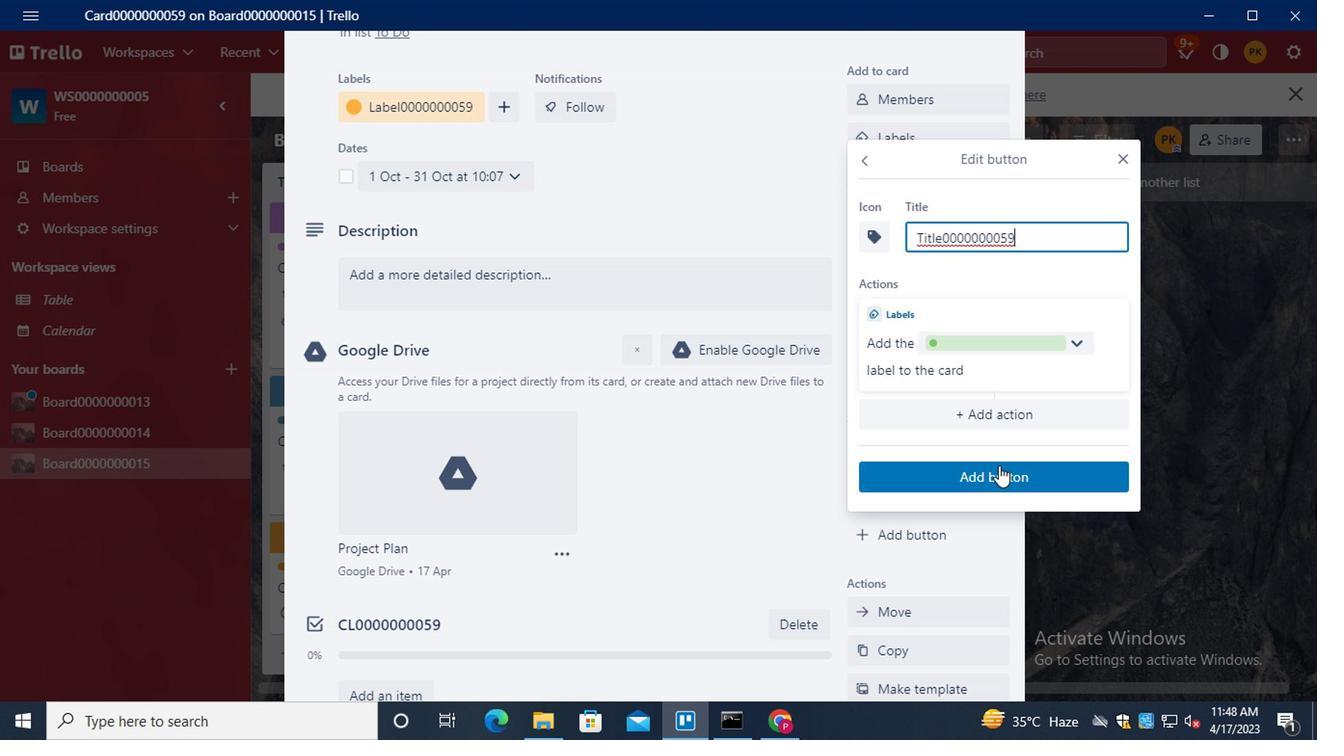 
Action: Mouse pressed left at (993, 474)
Screenshot: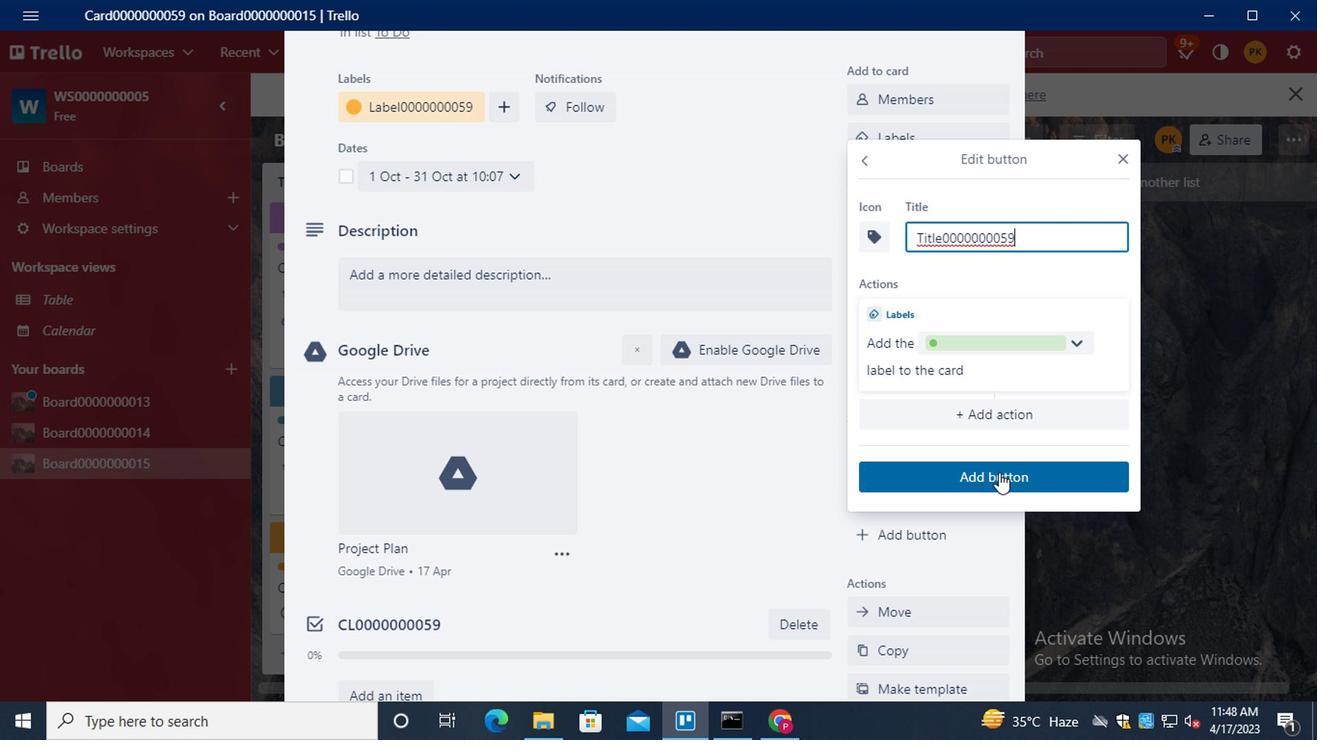 
Action: Mouse moved to (744, 549)
Screenshot: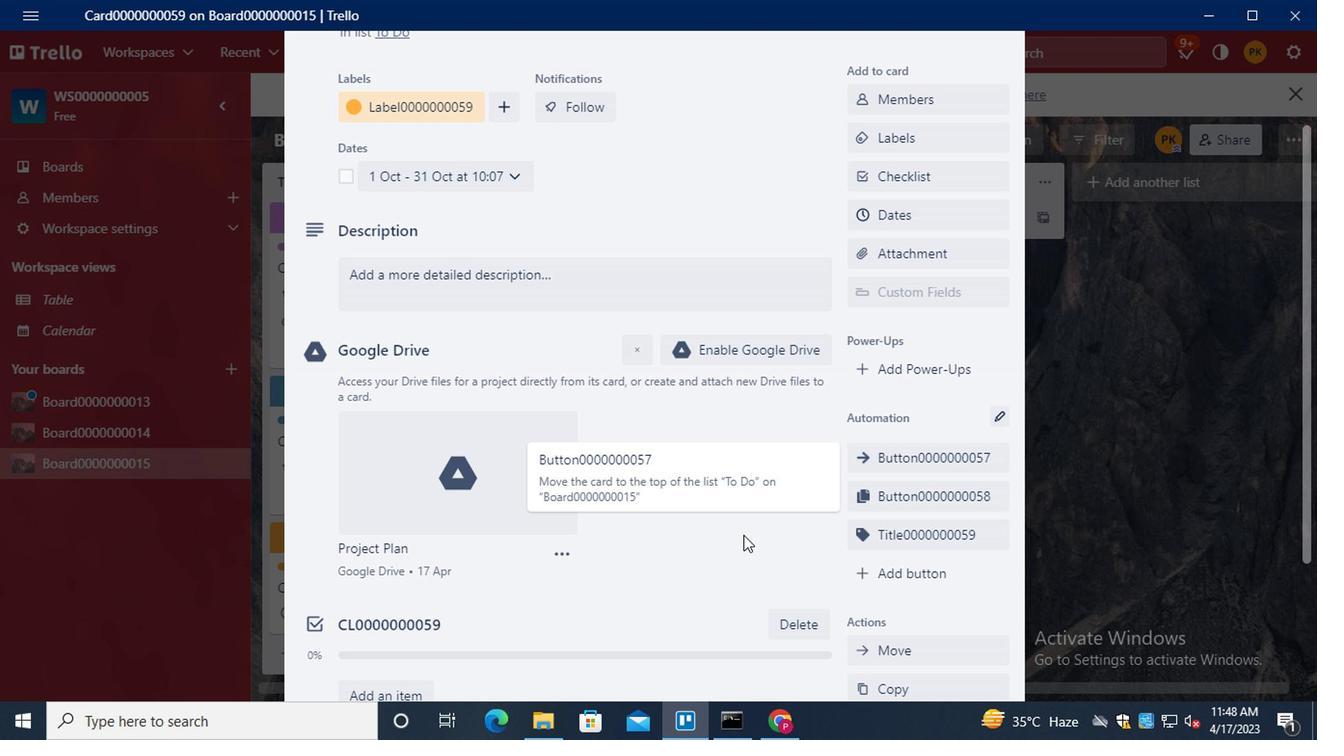 
Action: Mouse scrolled (744, 548) with delta (0, 0)
Screenshot: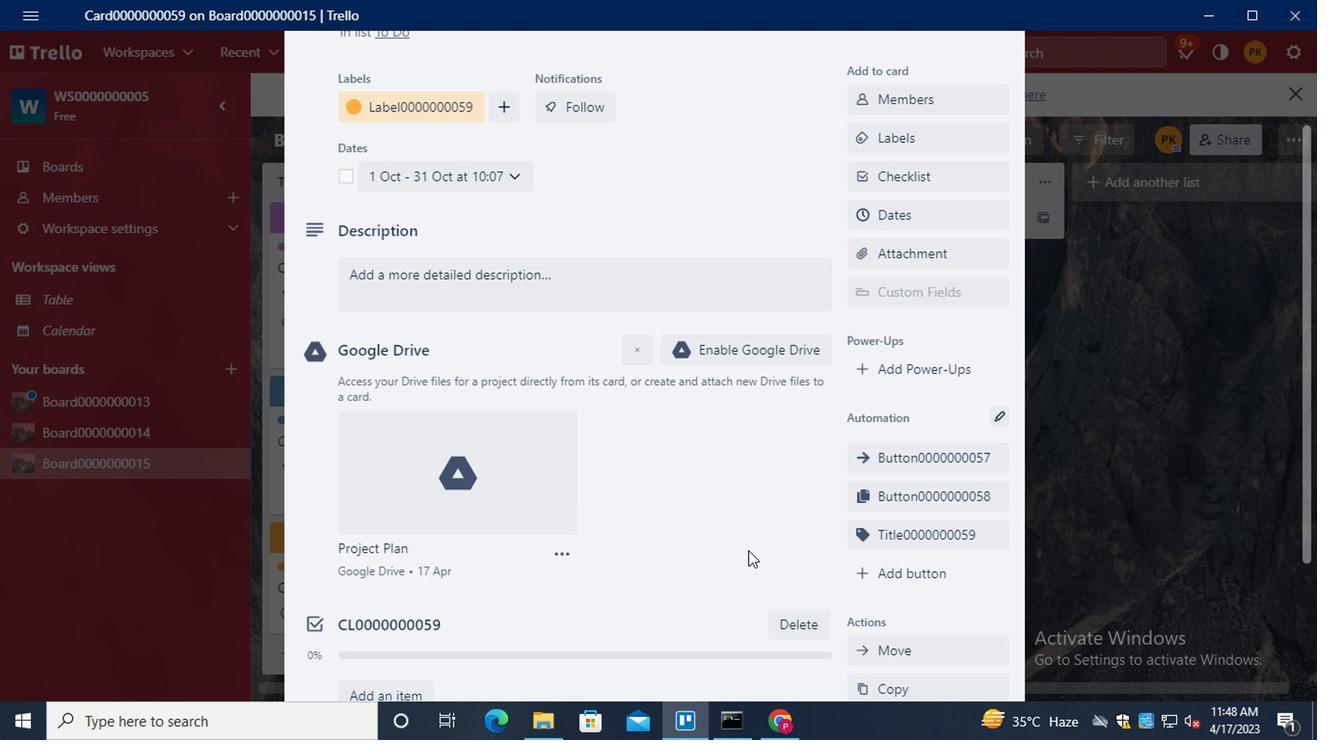 
Action: Mouse moved to (752, 474)
Screenshot: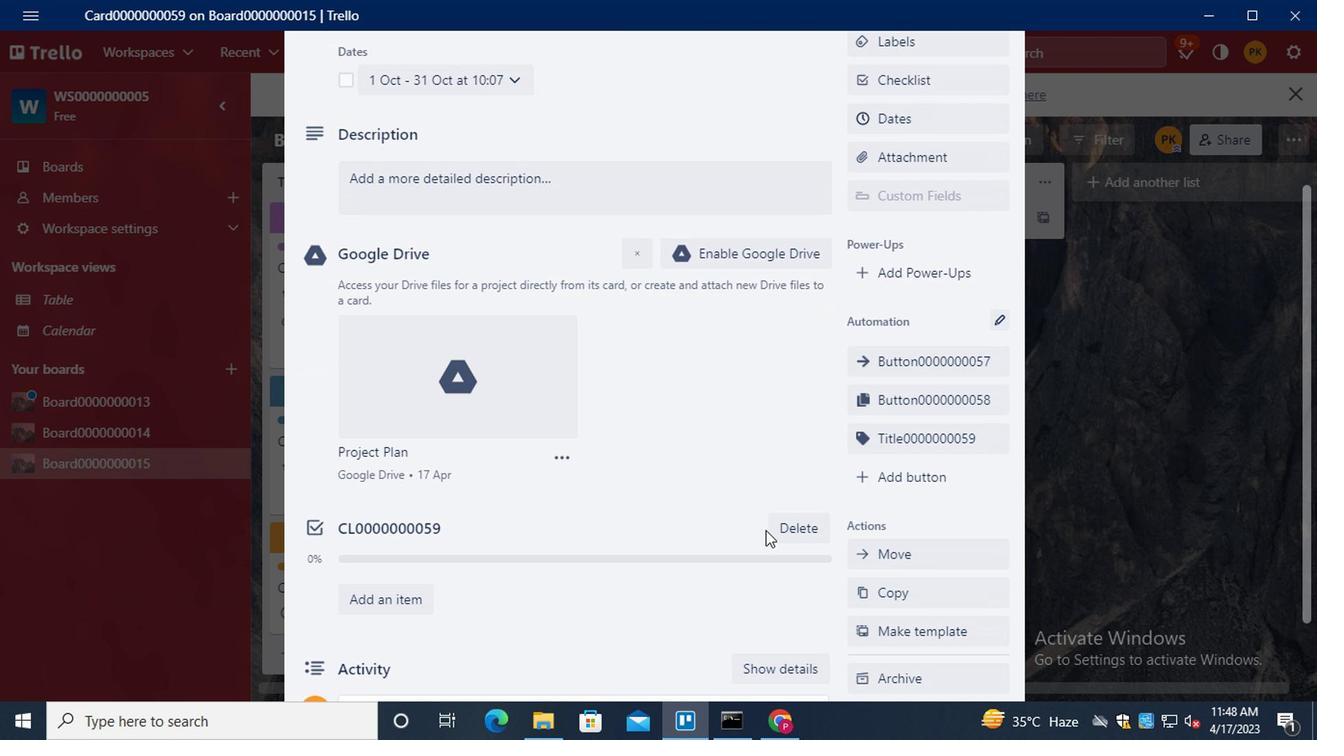 
Action: Mouse scrolled (752, 476) with delta (0, 1)
Screenshot: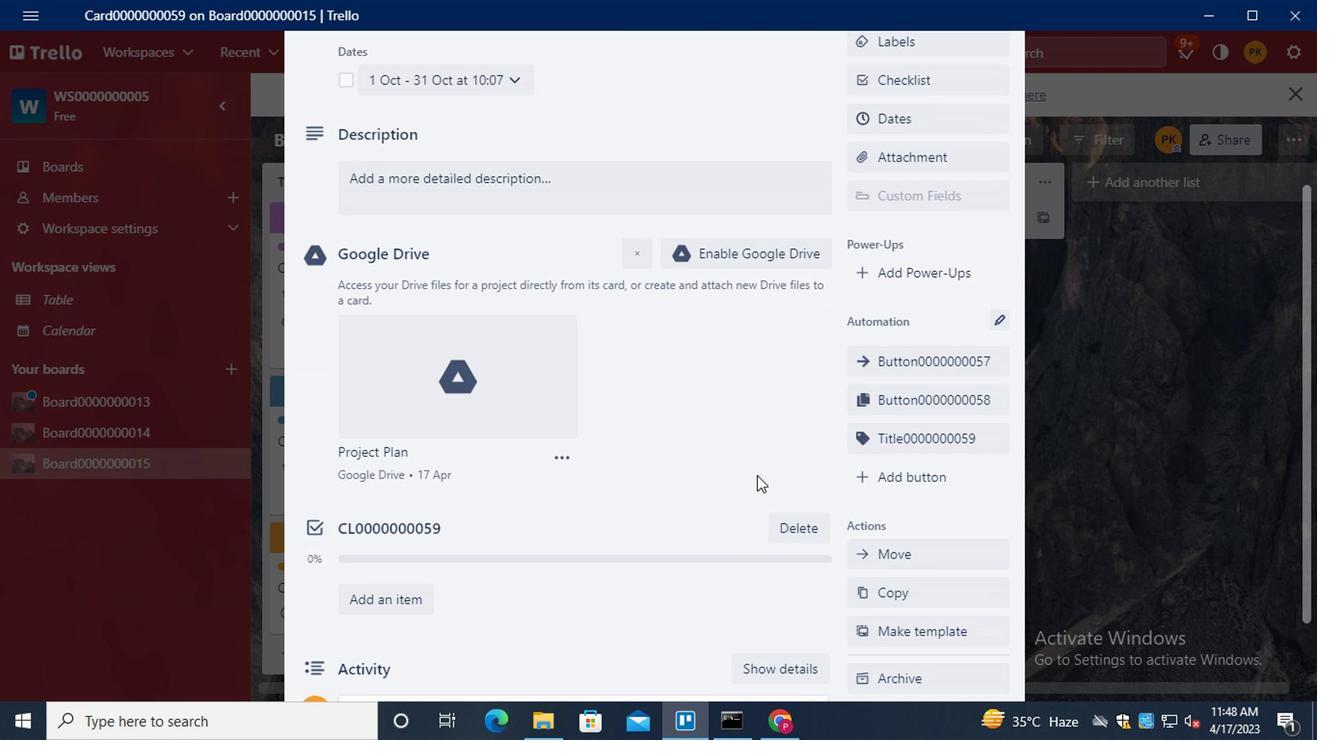 
Action: Mouse moved to (752, 486)
Screenshot: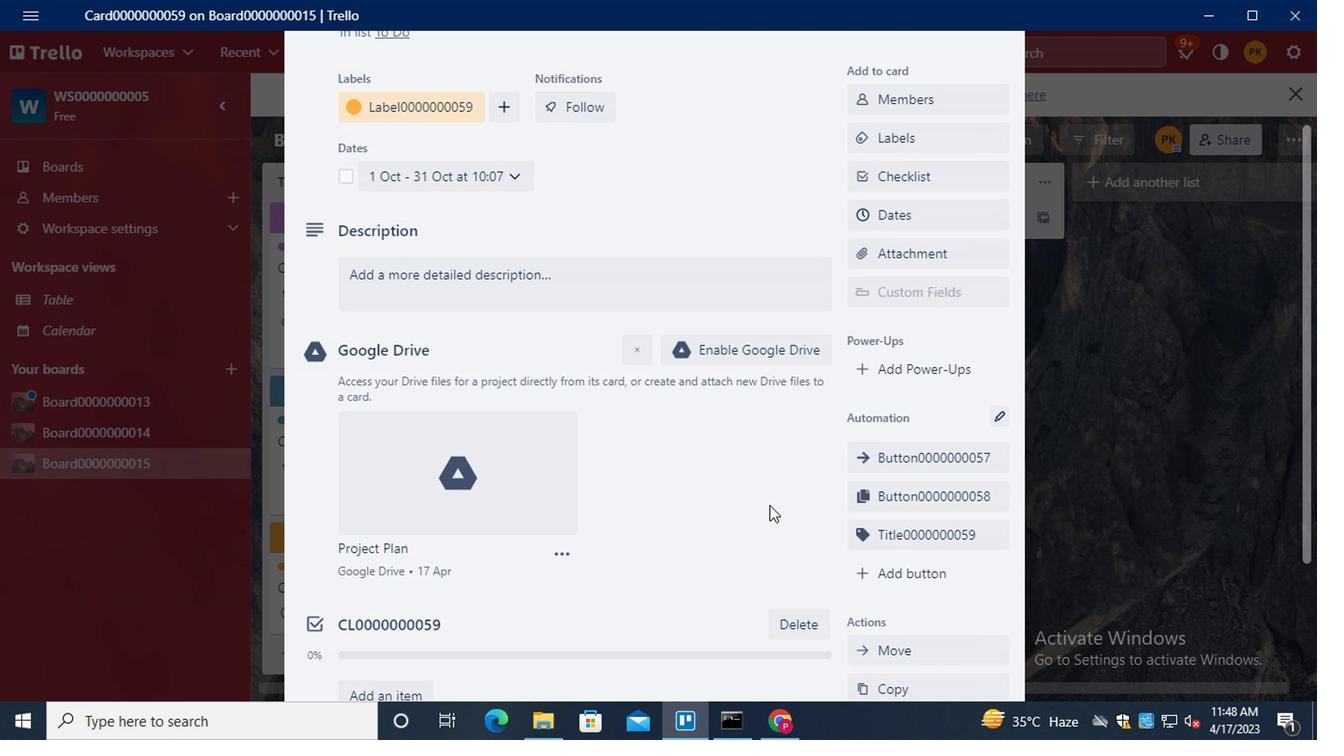 
Action: Mouse scrolled (752, 487) with delta (0, 0)
Screenshot: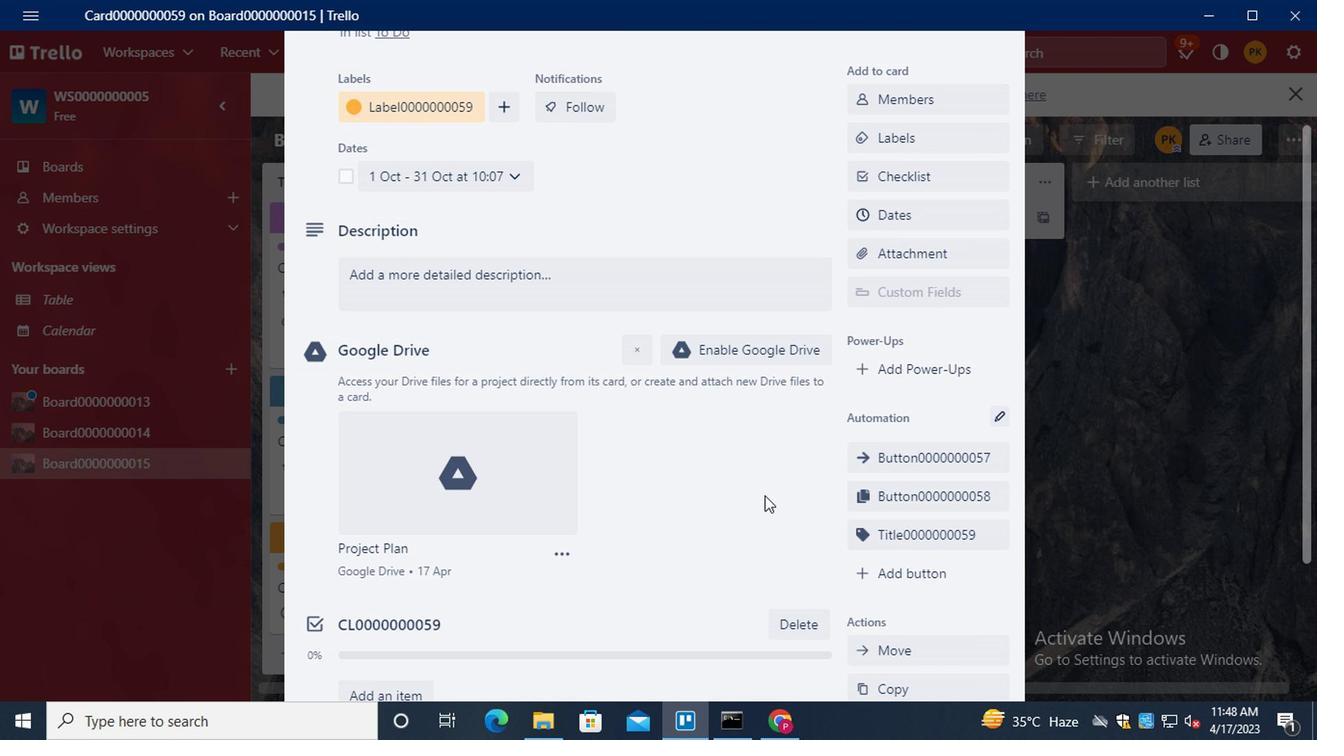 
Action: Mouse moved to (646, 368)
Screenshot: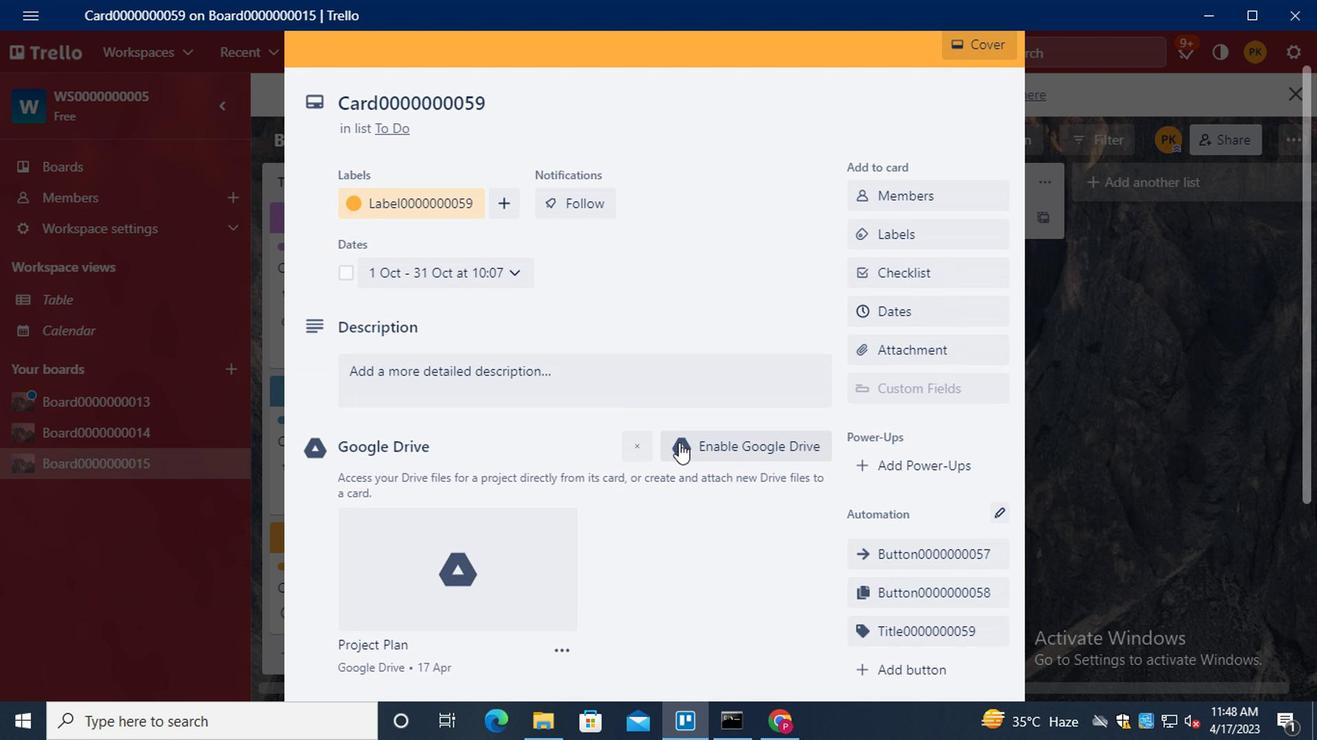 
Action: Mouse pressed left at (646, 368)
Screenshot: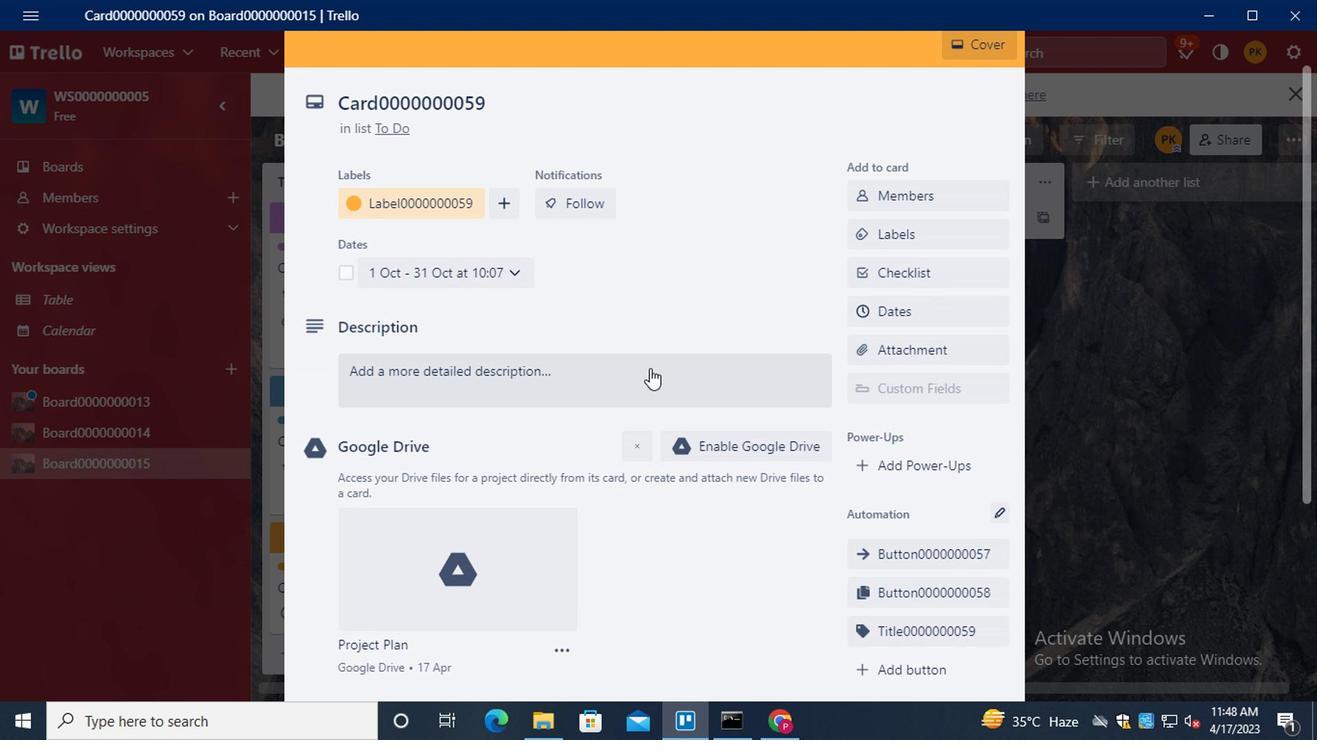 
Action: Key pressed <Key.shift>DS
Screenshot: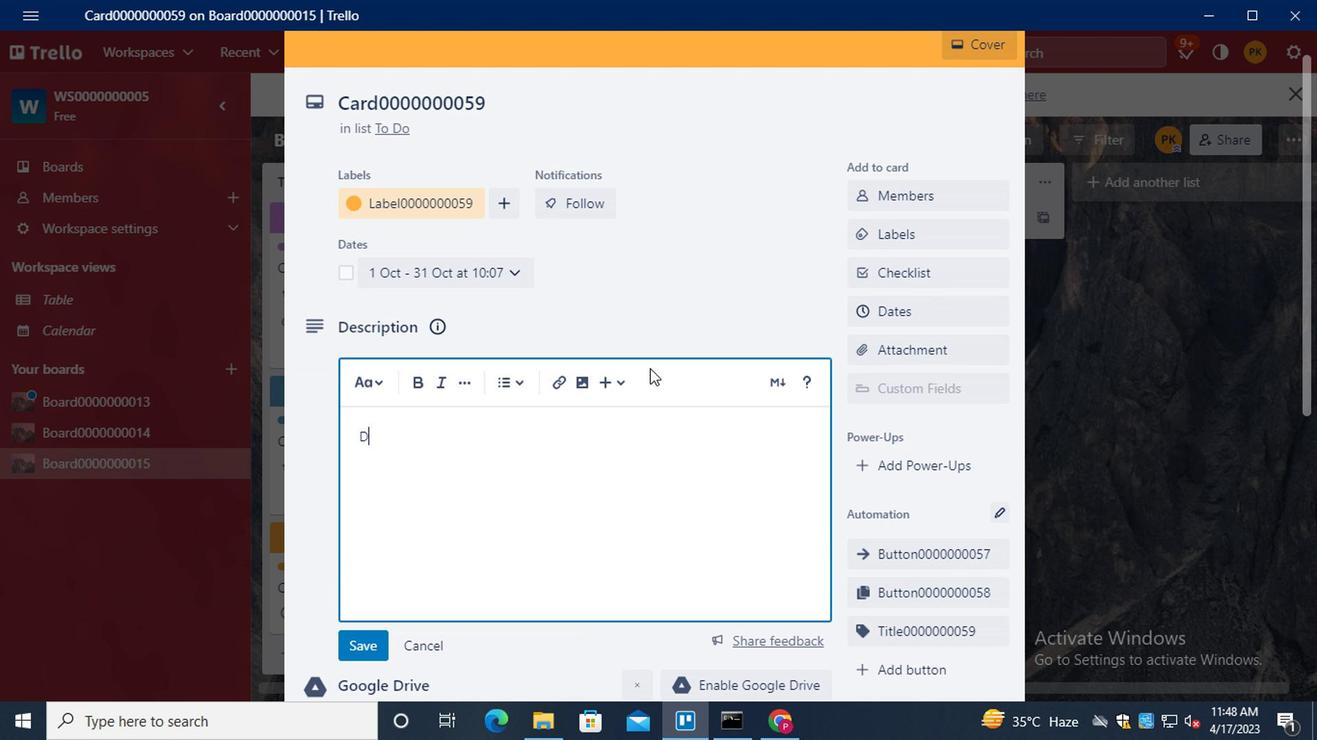 
Action: Mouse moved to (646, 366)
Screenshot: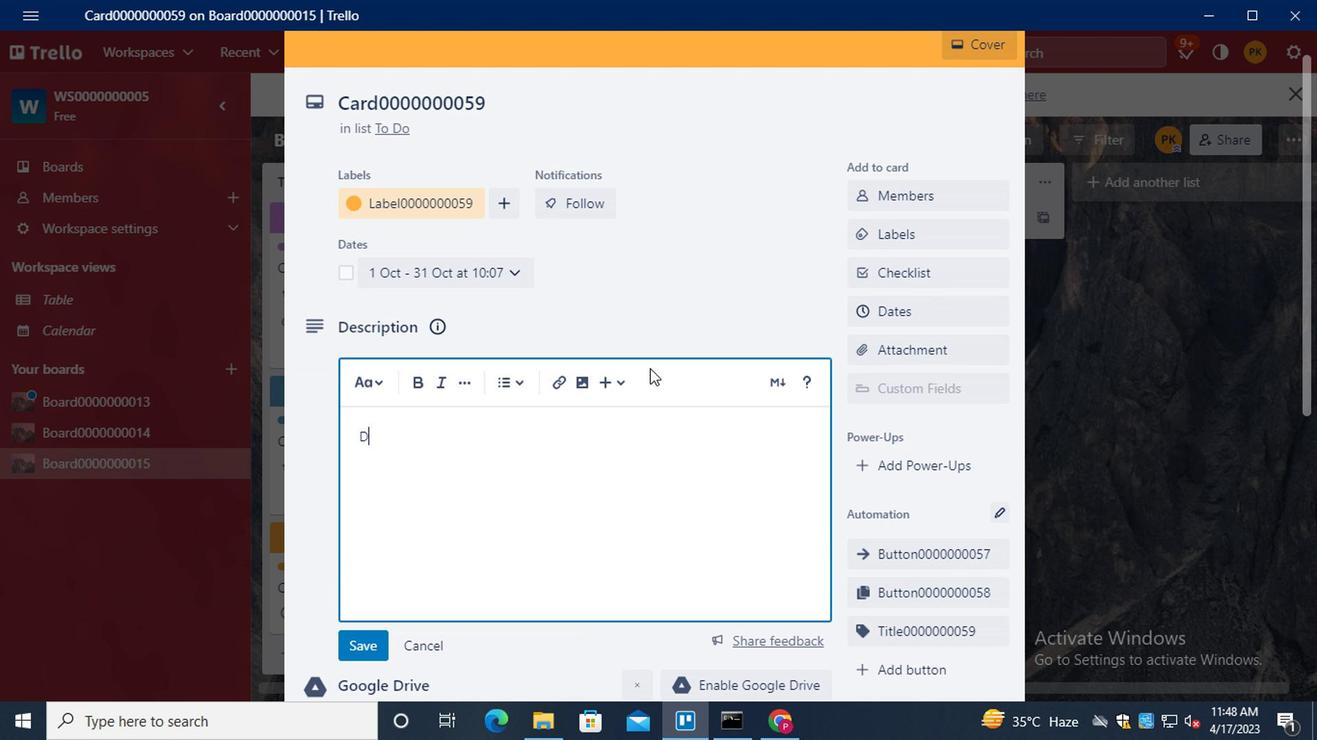 
Action: Key pressed 0000000059
Screenshot: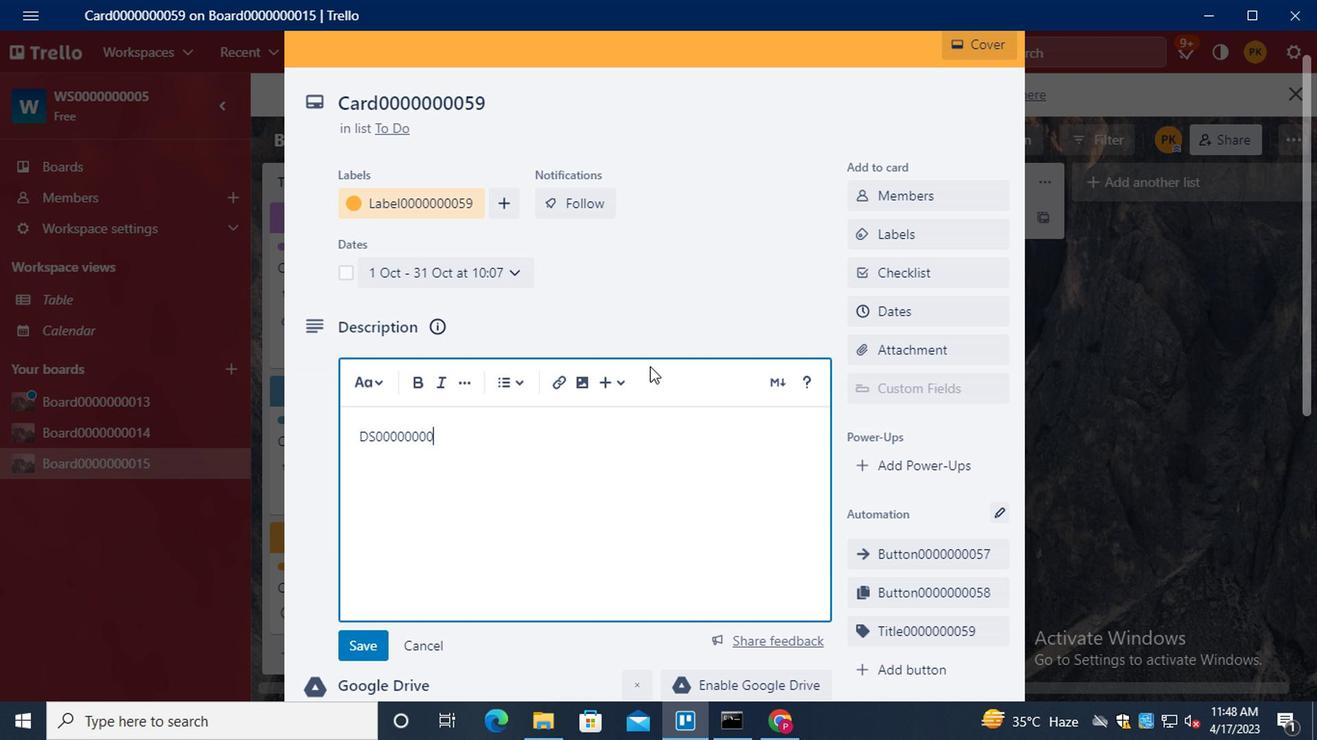 
Action: Mouse moved to (369, 645)
Screenshot: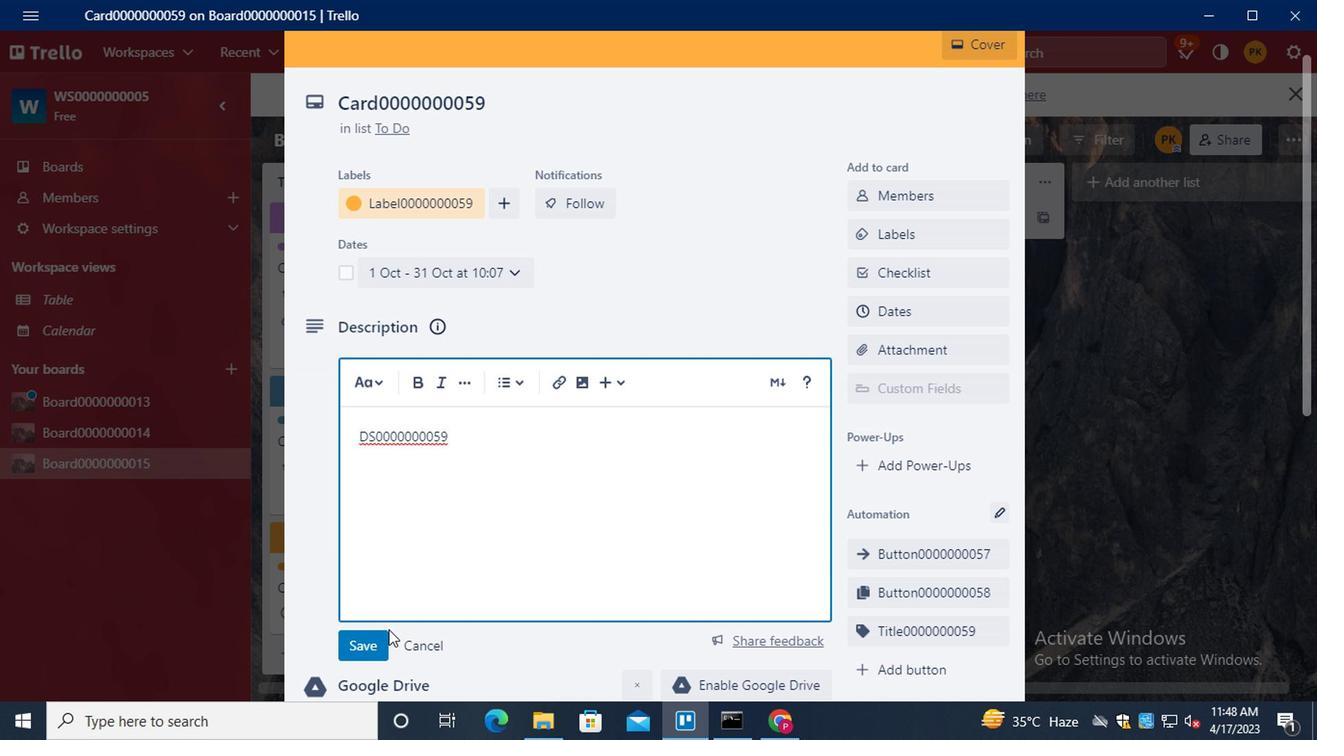
Action: Mouse pressed left at (369, 645)
Screenshot: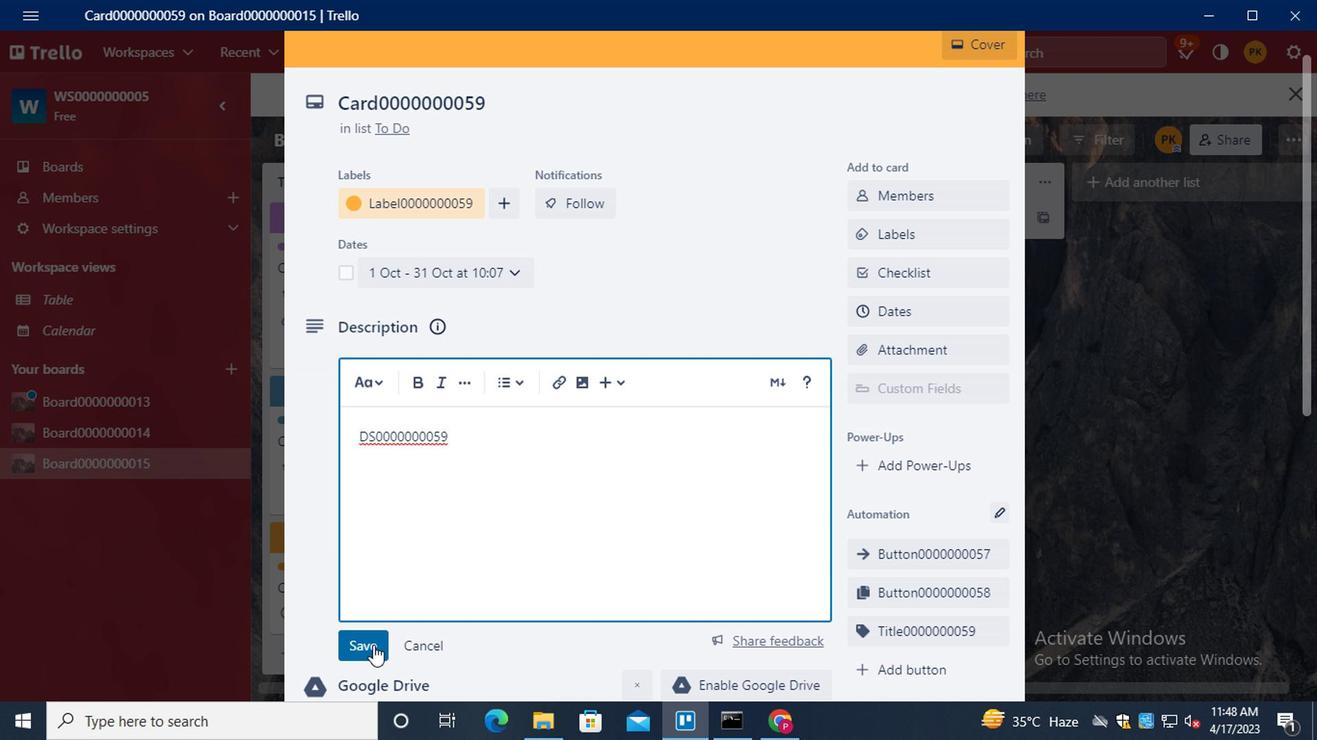 
Action: Mouse moved to (528, 543)
Screenshot: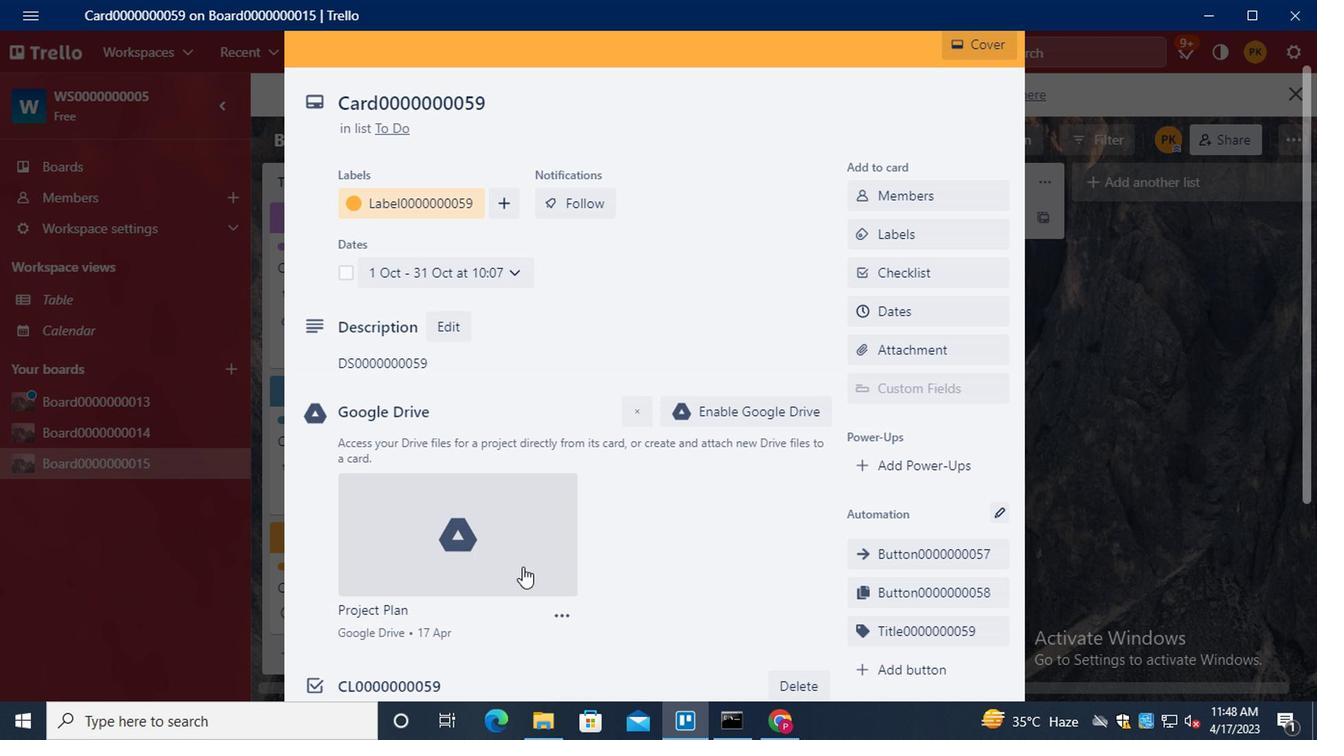
Action: Mouse scrolled (528, 543) with delta (0, 0)
Screenshot: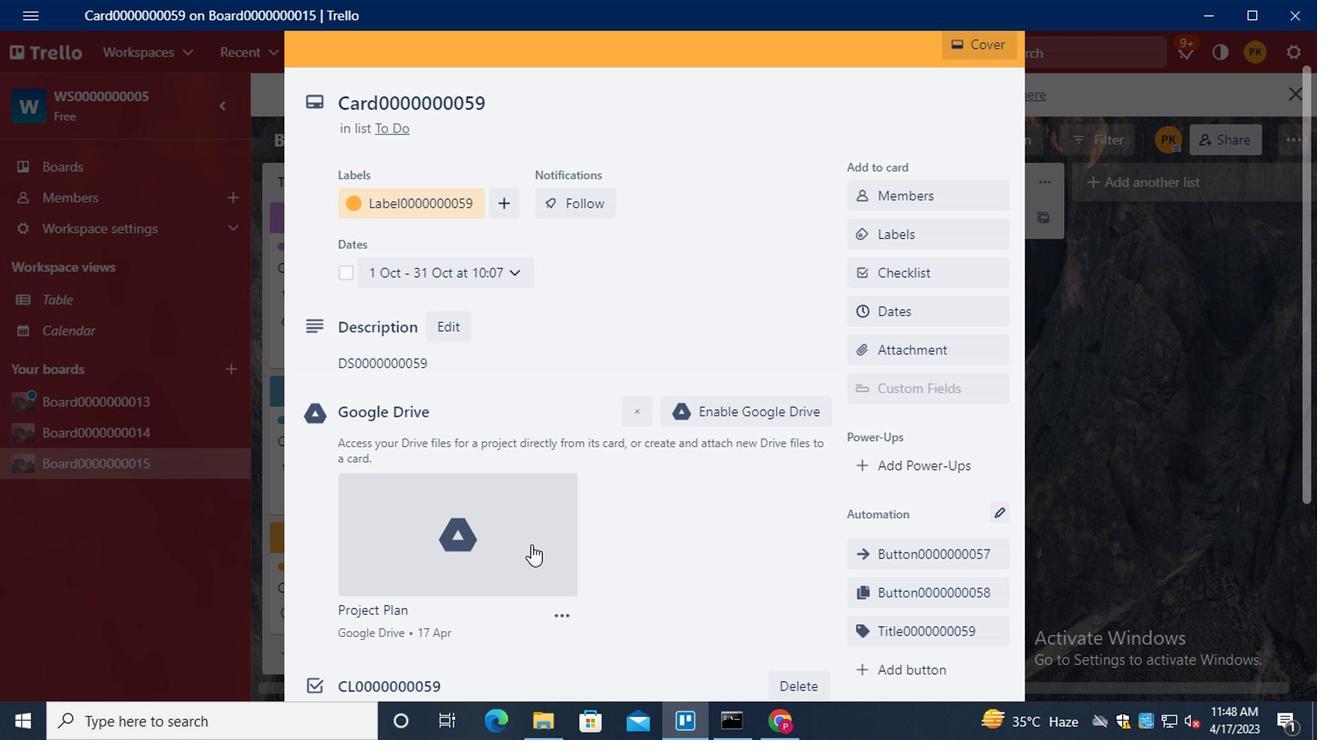 
Action: Mouse scrolled (528, 543) with delta (0, 0)
Screenshot: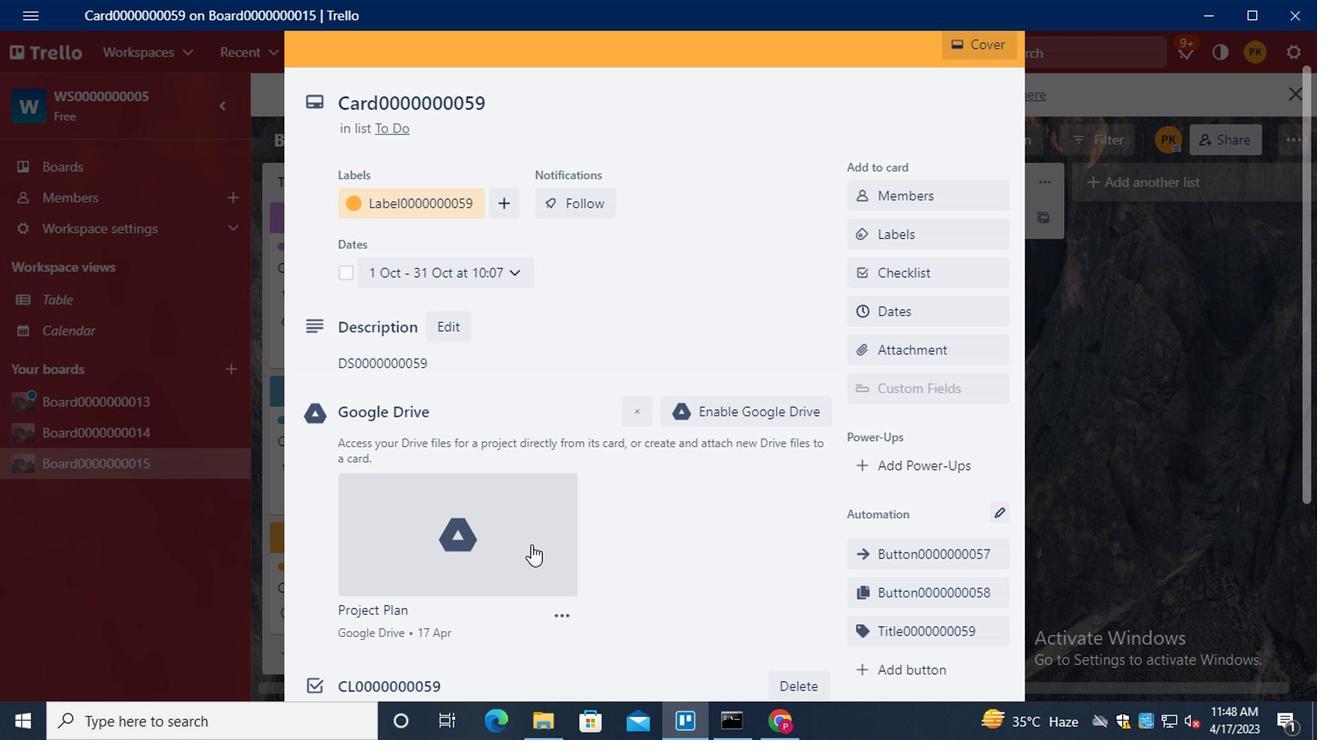 
Action: Mouse scrolled (528, 543) with delta (0, 0)
Screenshot: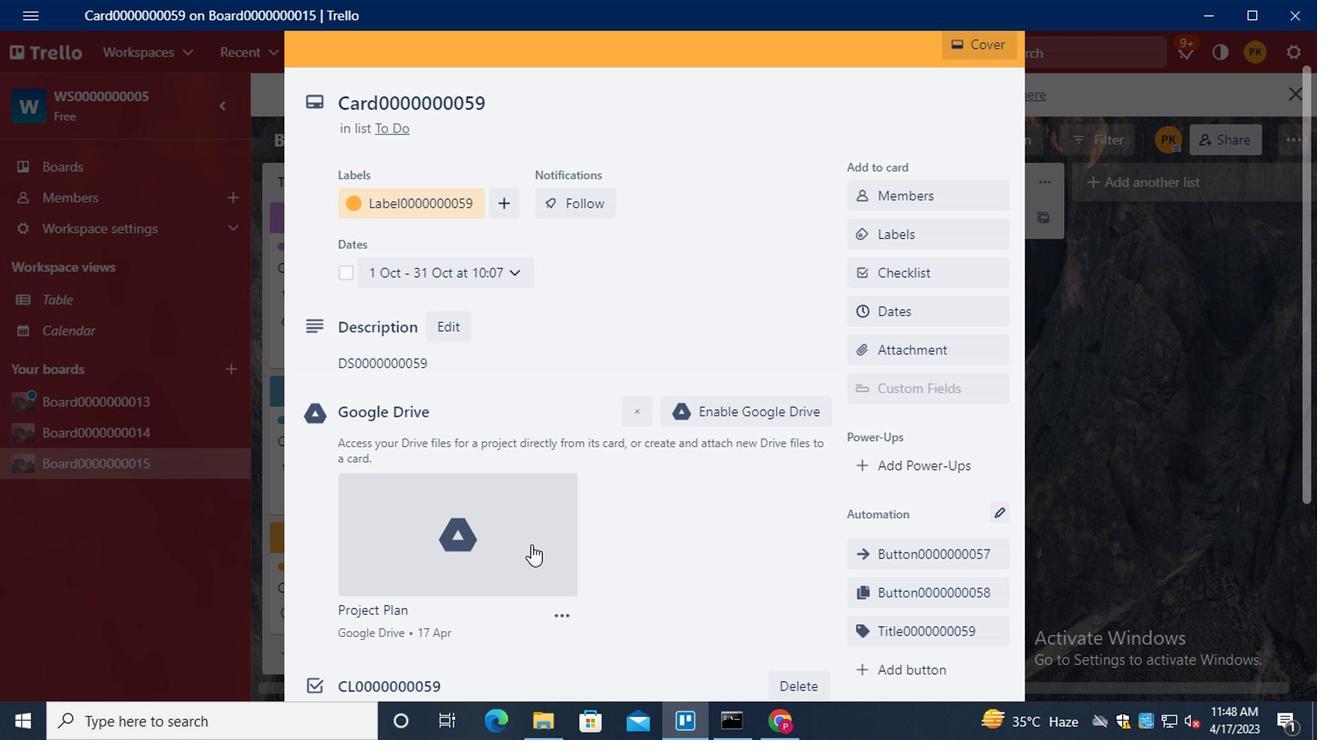 
Action: Mouse moved to (528, 543)
Screenshot: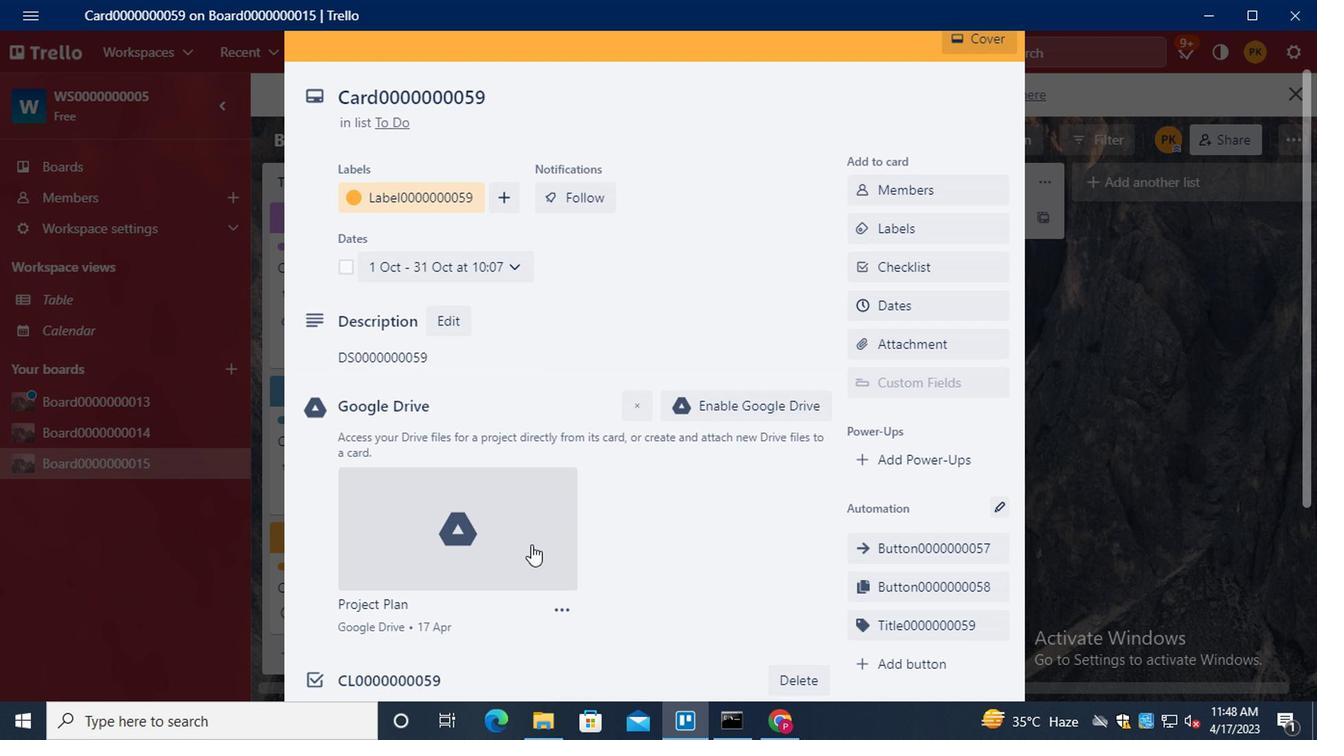 
Action: Mouse scrolled (528, 543) with delta (0, 0)
Screenshot: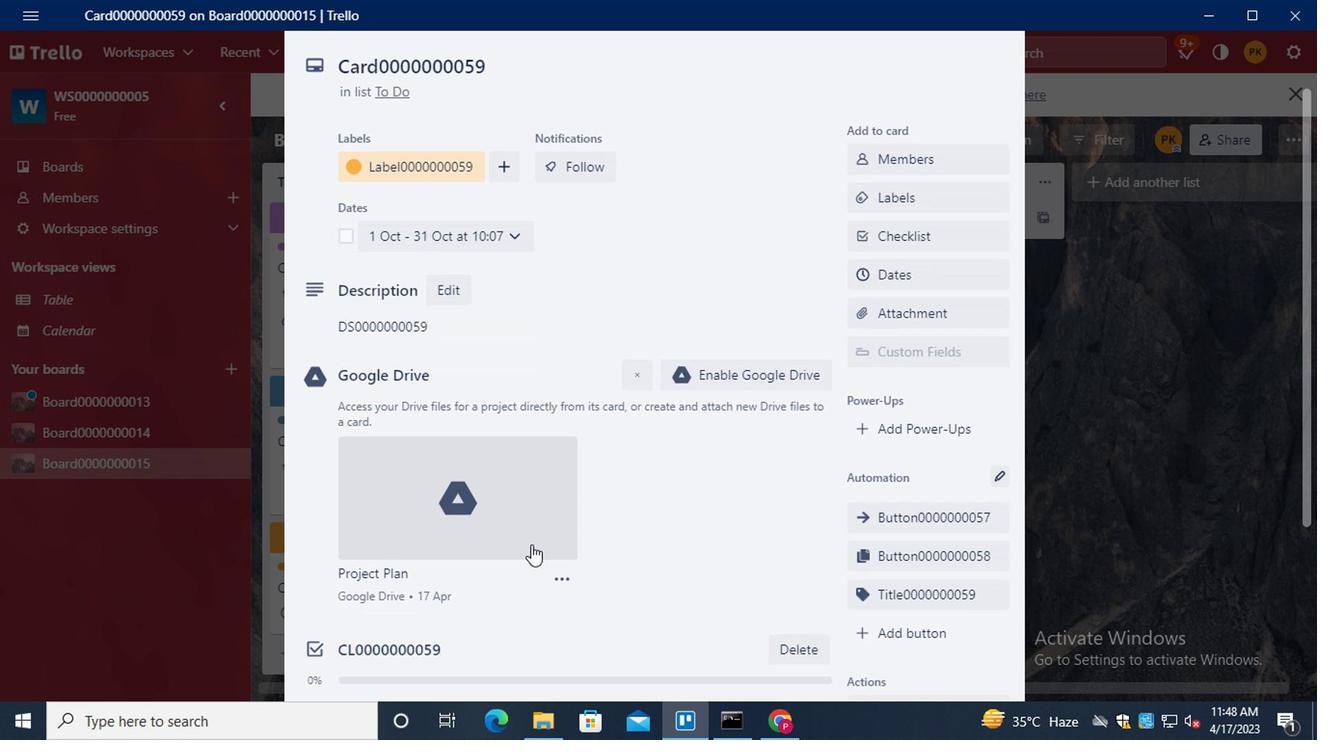 
Action: Mouse moved to (513, 543)
Screenshot: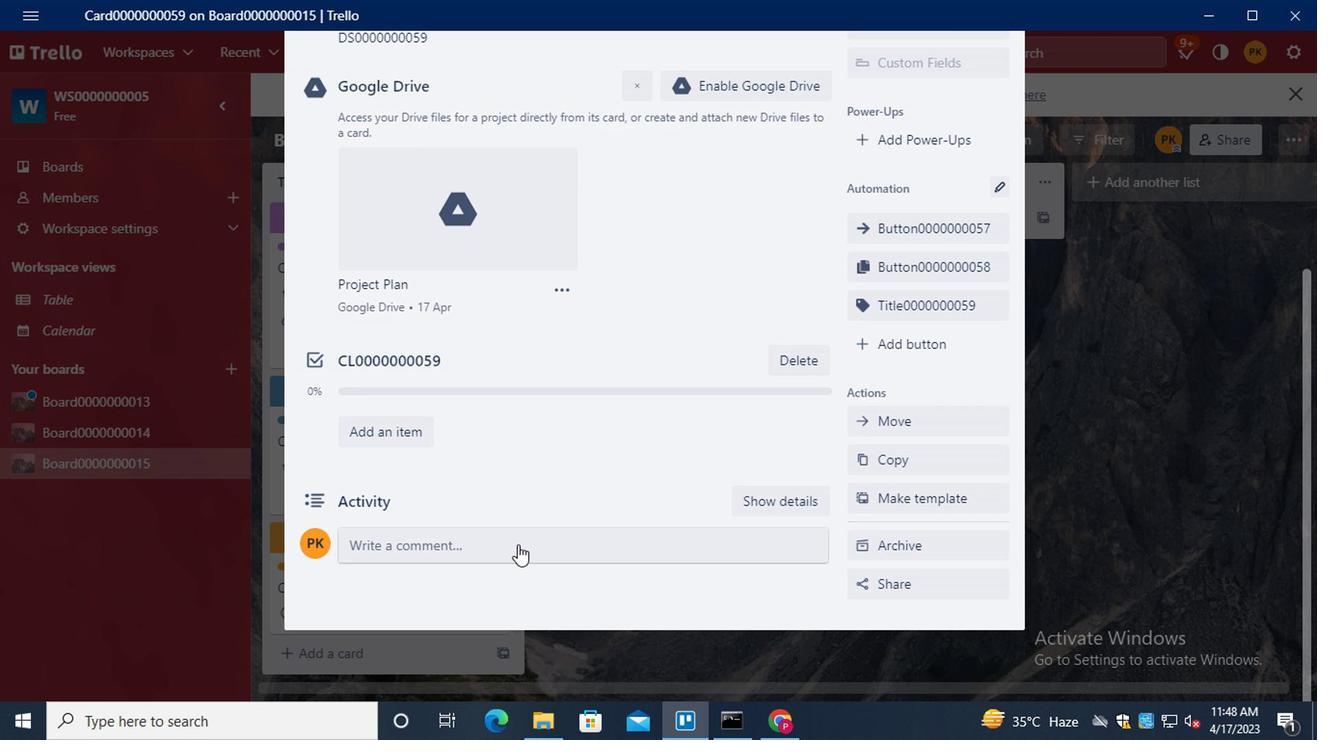 
Action: Mouse pressed left at (513, 543)
Screenshot: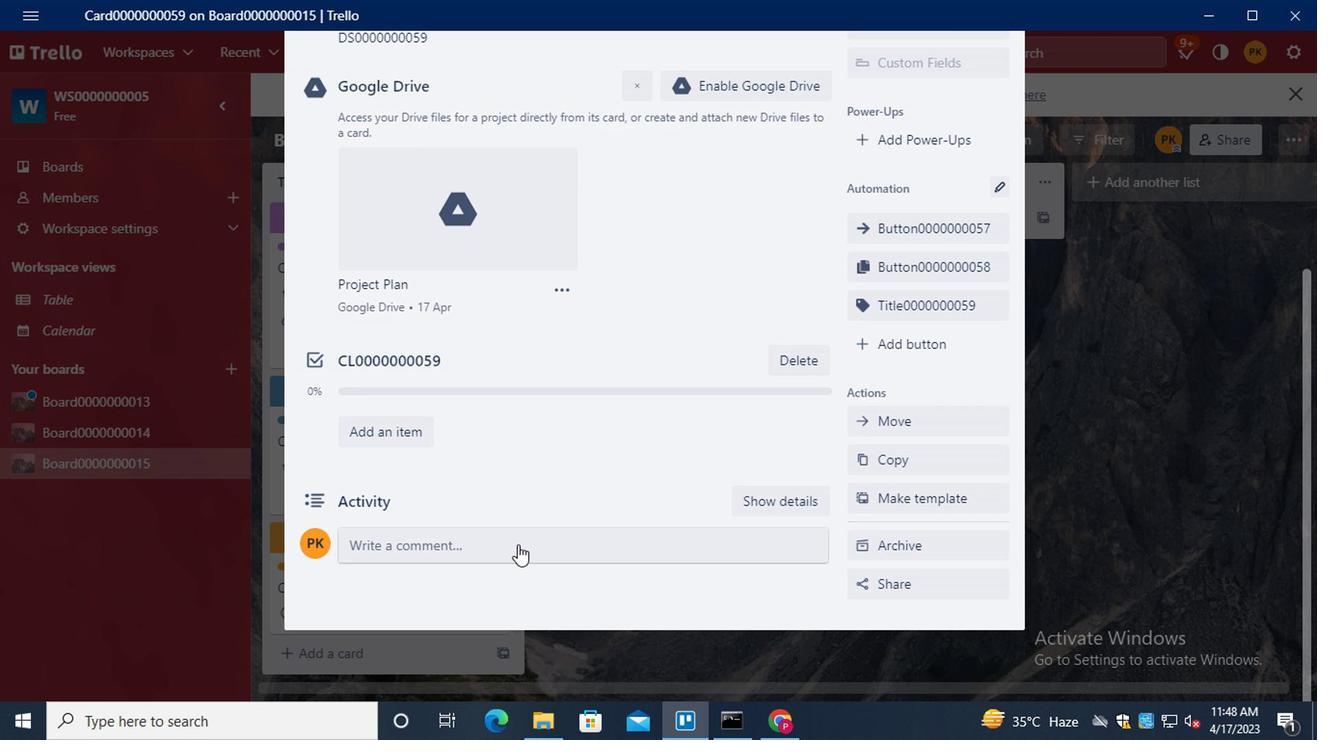 
Action: Key pressed <Key.shift>CM0000000059
Screenshot: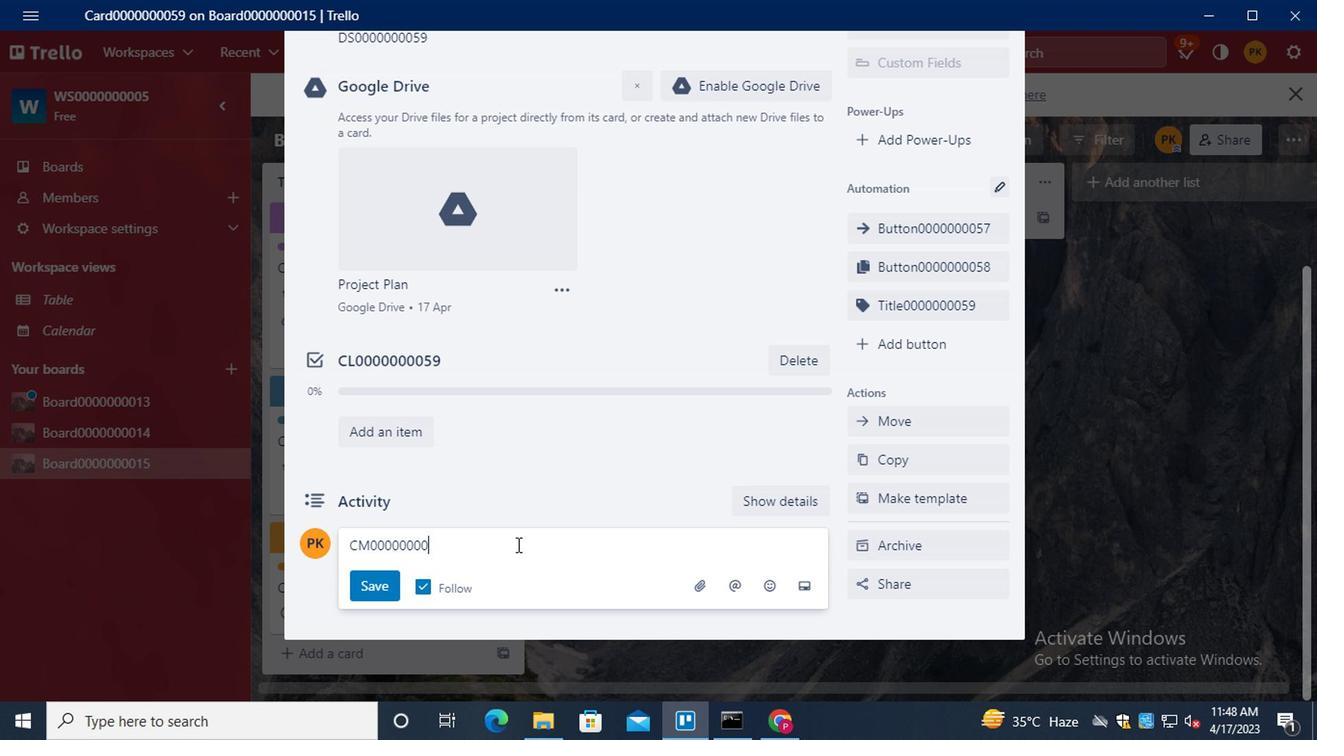 
Action: Mouse moved to (372, 589)
Screenshot: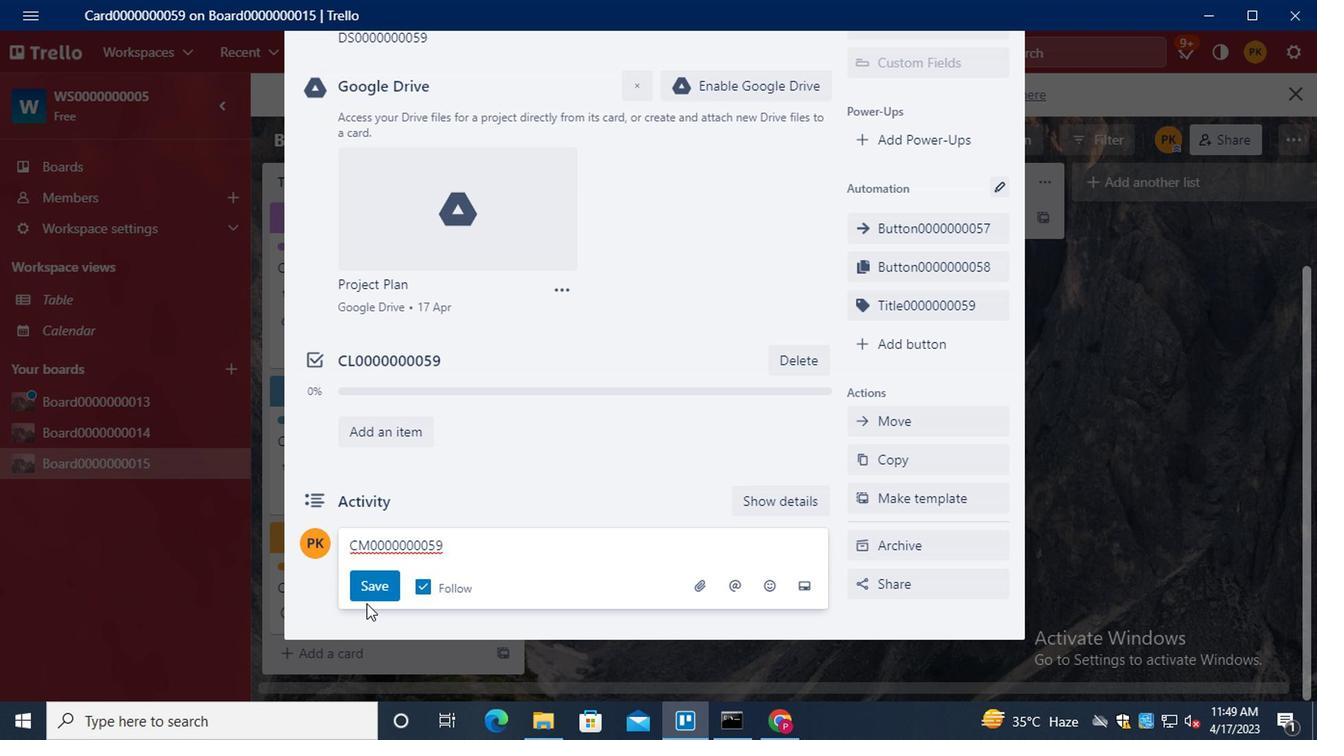 
Action: Mouse pressed left at (372, 589)
Screenshot: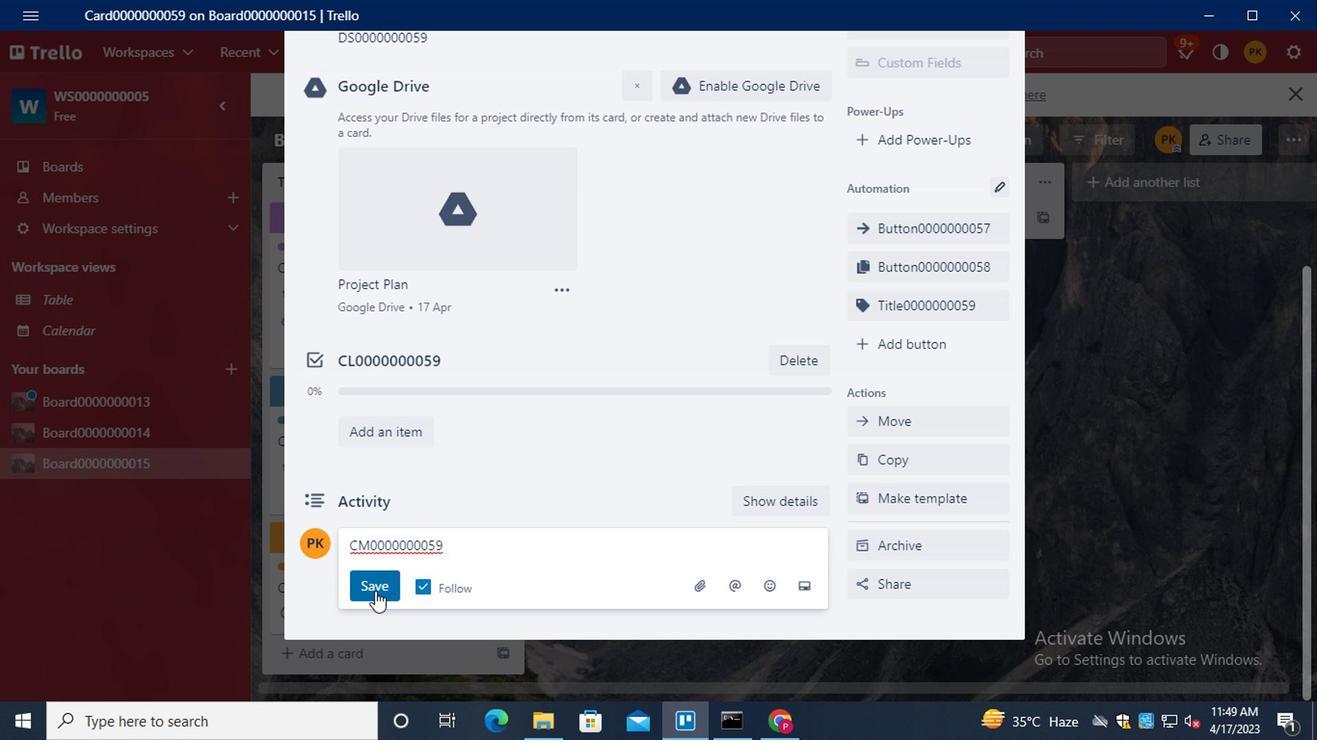 
Action: Mouse moved to (515, 477)
Screenshot: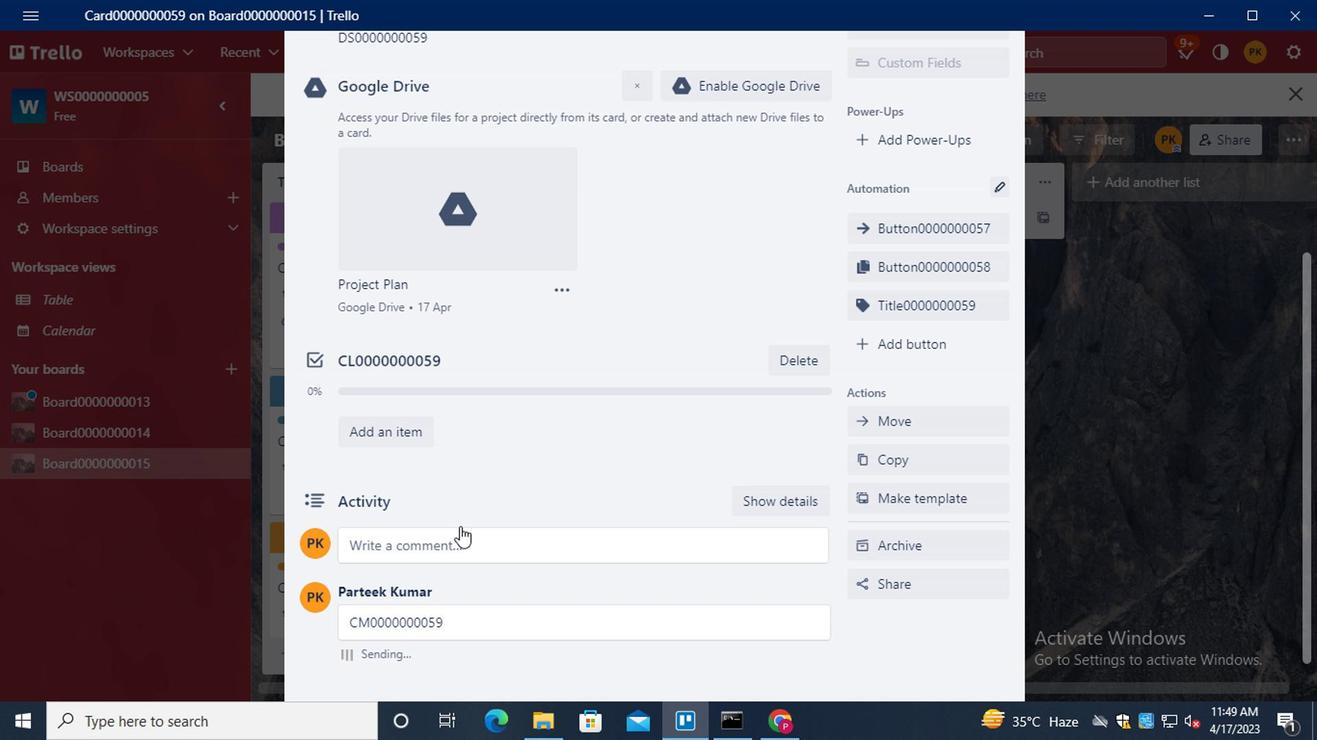 
Action: Mouse scrolled (515, 478) with delta (0, 1)
Screenshot: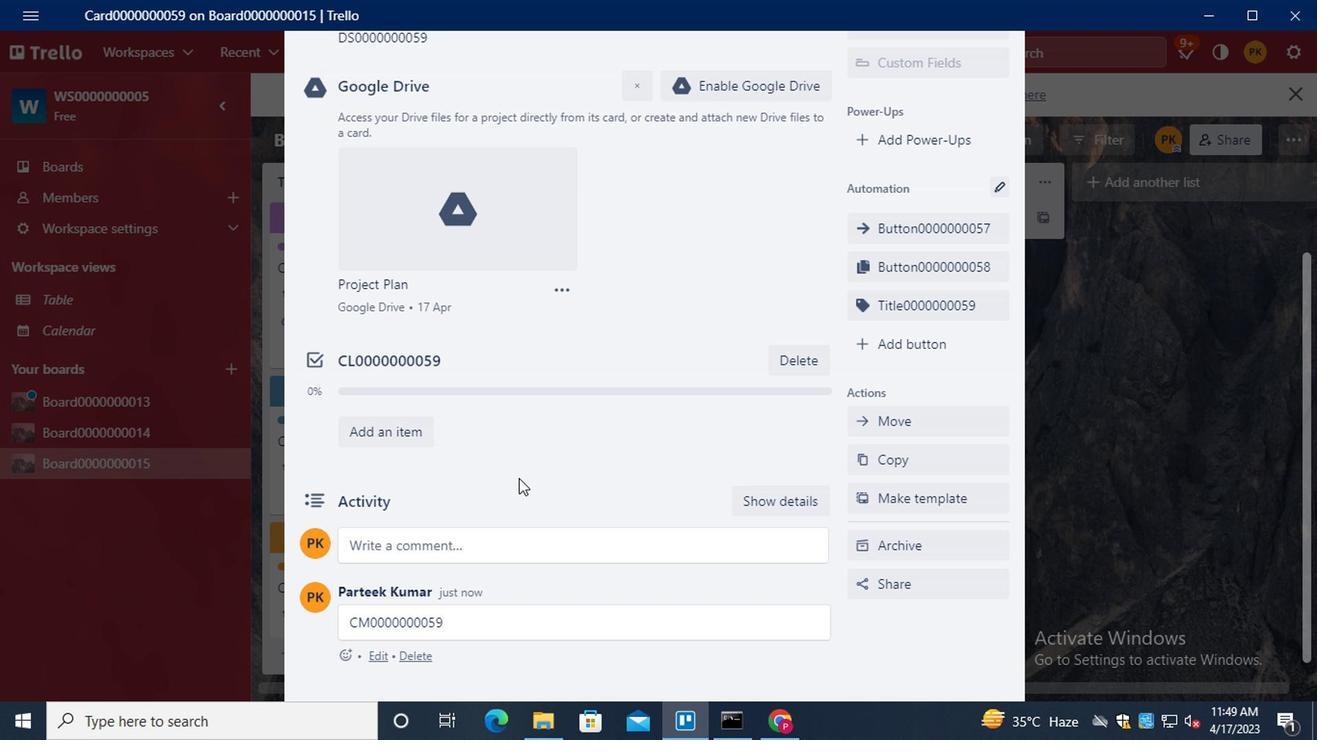 
Action: Mouse scrolled (515, 478) with delta (0, 1)
Screenshot: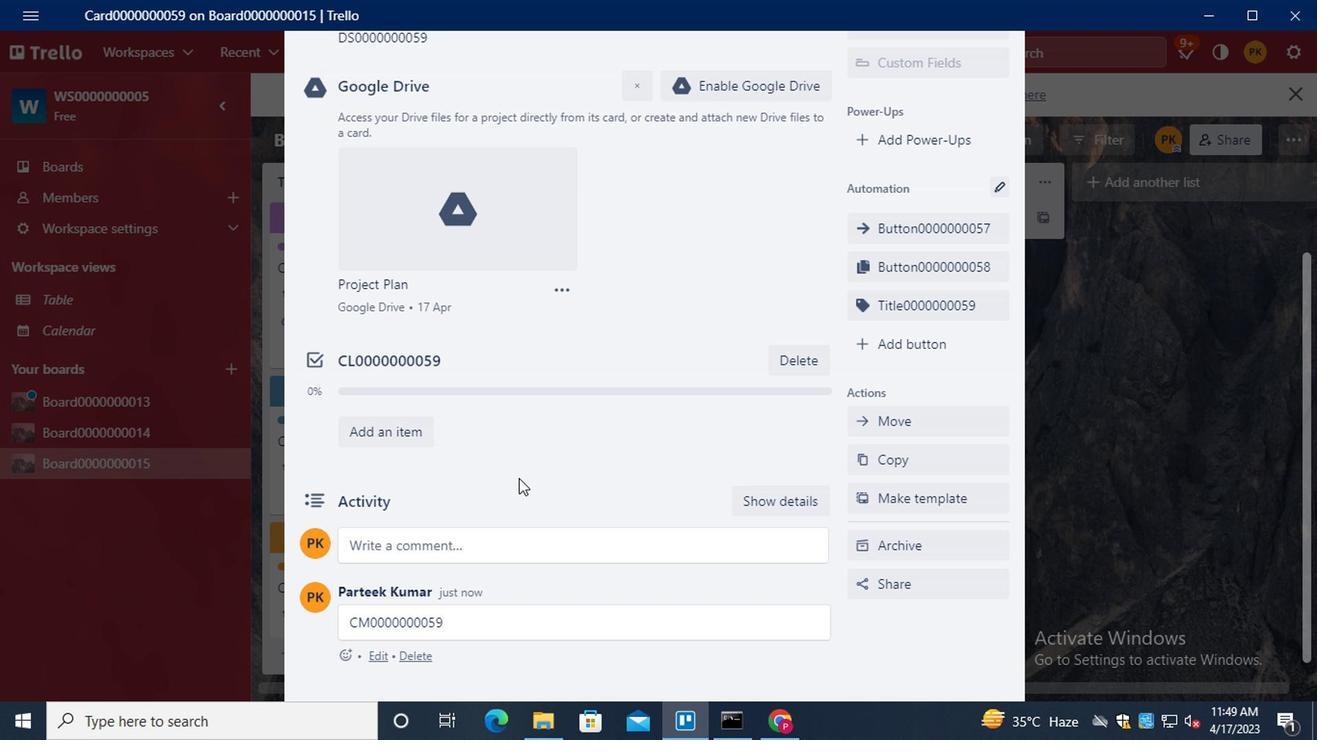 
Action: Mouse scrolled (515, 478) with delta (0, 1)
Screenshot: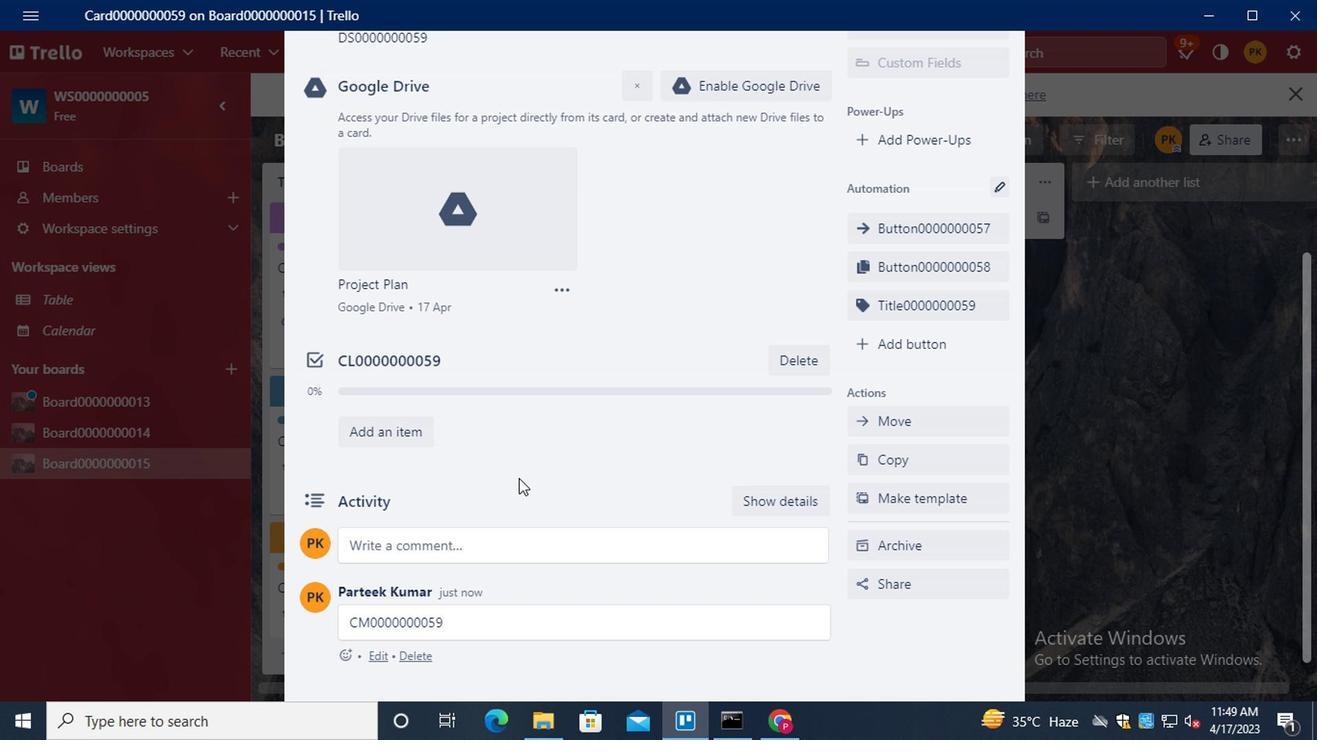 
Action: Mouse scrolled (515, 478) with delta (0, 1)
Screenshot: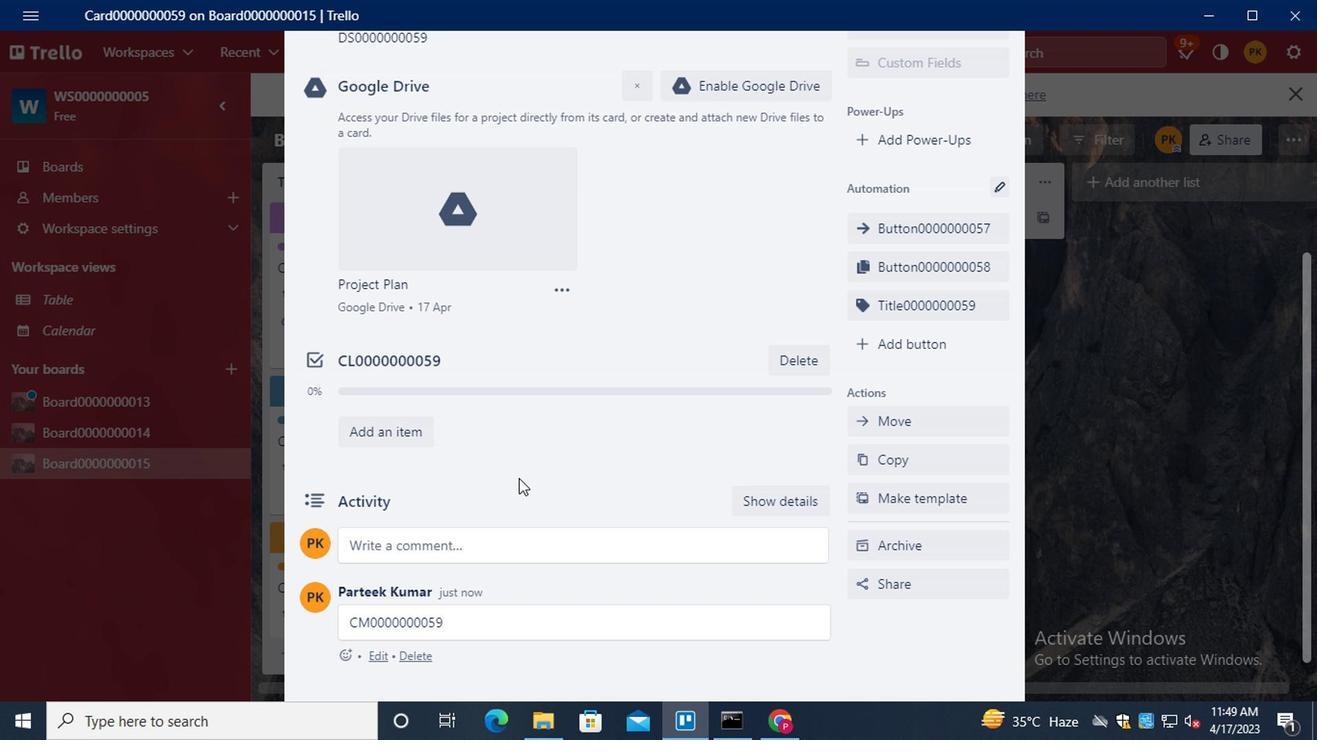 
Action: Mouse scrolled (515, 478) with delta (0, 1)
Screenshot: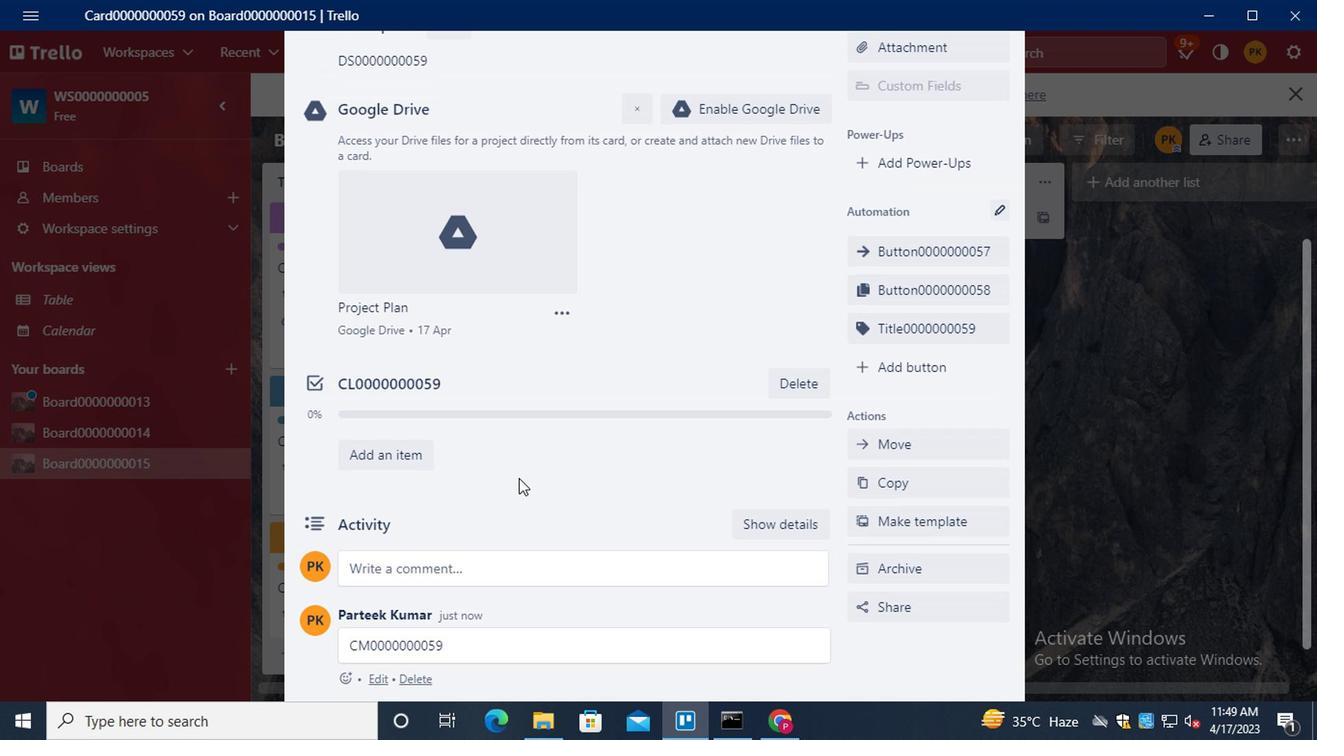 
Action: Mouse scrolled (515, 478) with delta (0, 1)
Screenshot: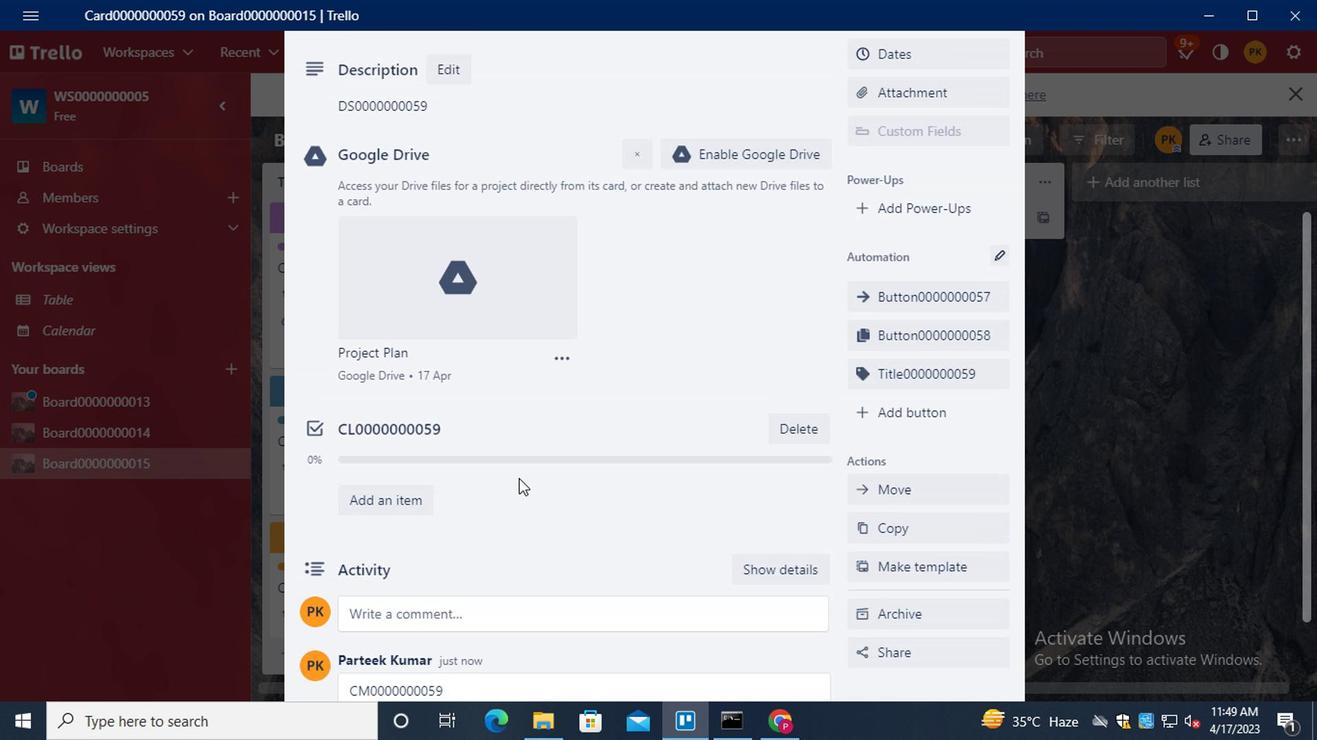 
